 Task: Find the shortest route from Jackson Hole to Grand Teton National Park.
Action: Mouse pressed left at (246, 85)
Screenshot: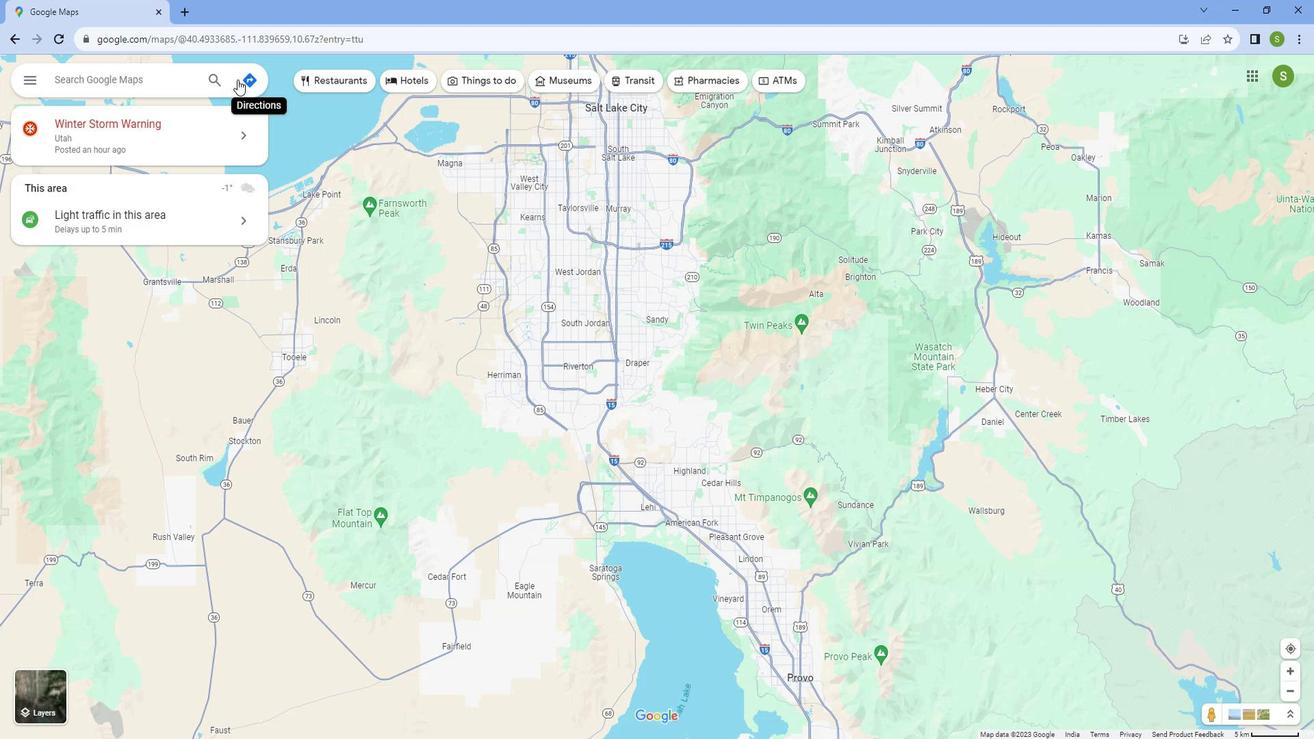 
Action: Mouse moved to (182, 117)
Screenshot: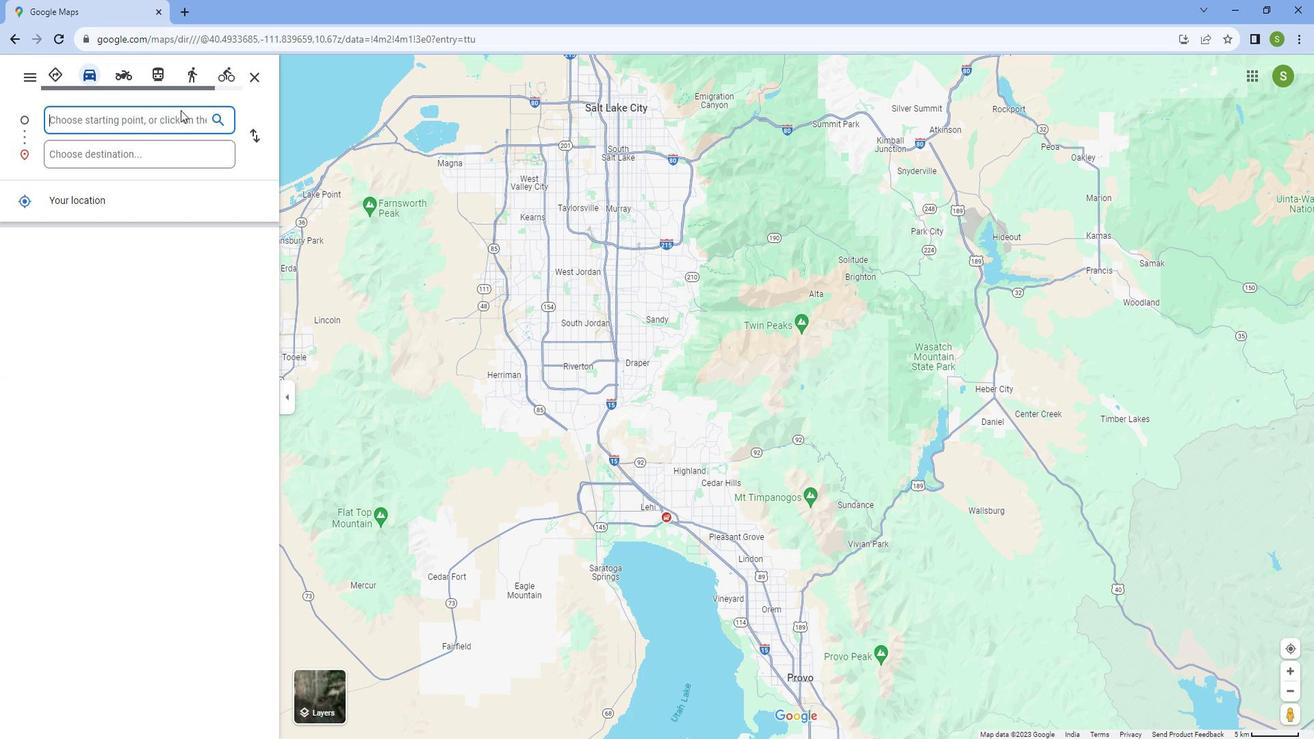 
Action: Mouse pressed left at (182, 117)
Screenshot: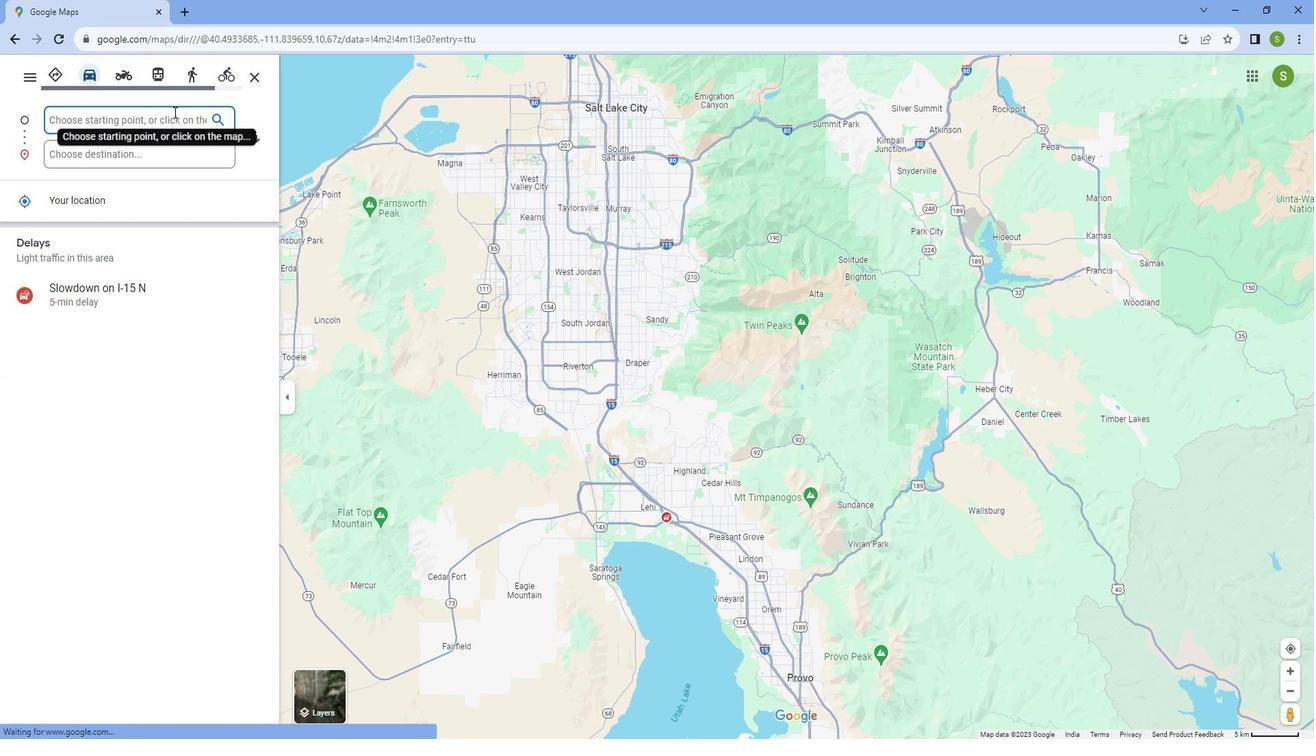 
Action: Mouse moved to (193, 113)
Screenshot: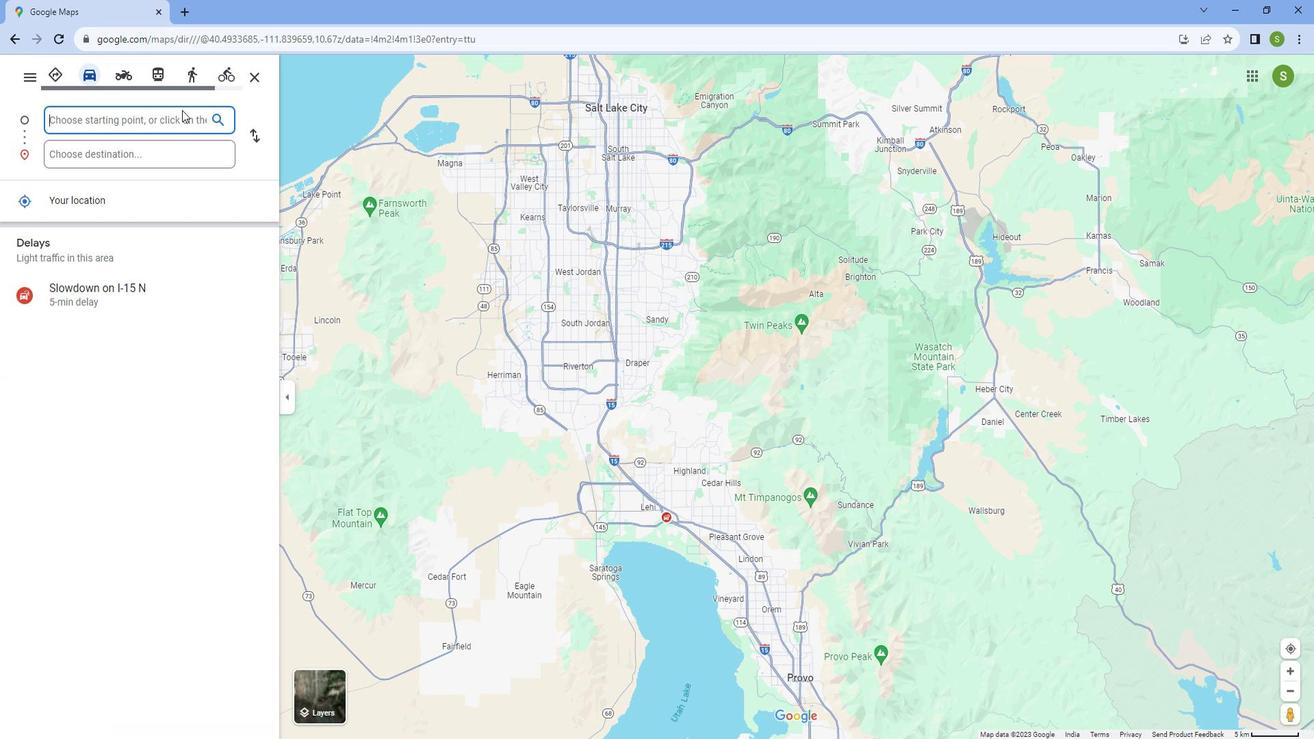 
Action: Key pressed <Key.caps_lock>J<Key.caps_lock>ackson<Key.space><Key.caps_lock>H<Key.caps_lock>ole
Screenshot: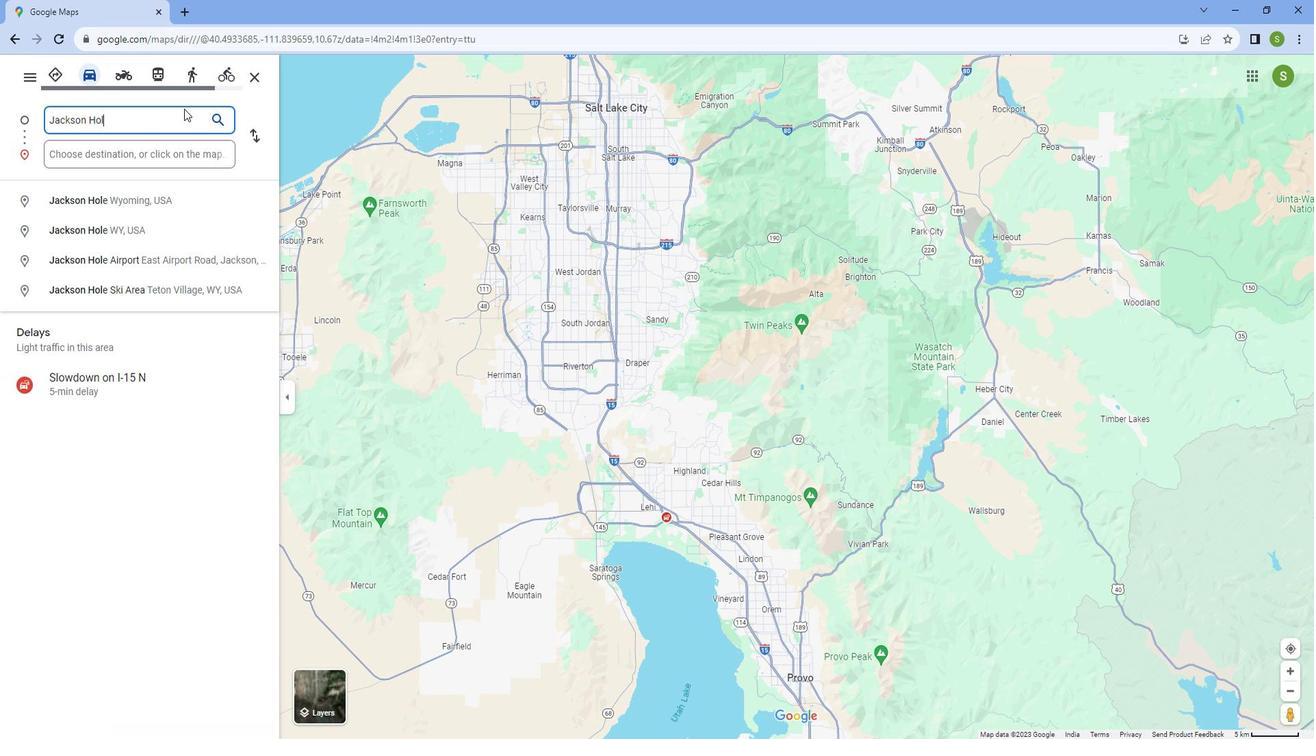 
Action: Mouse moved to (136, 193)
Screenshot: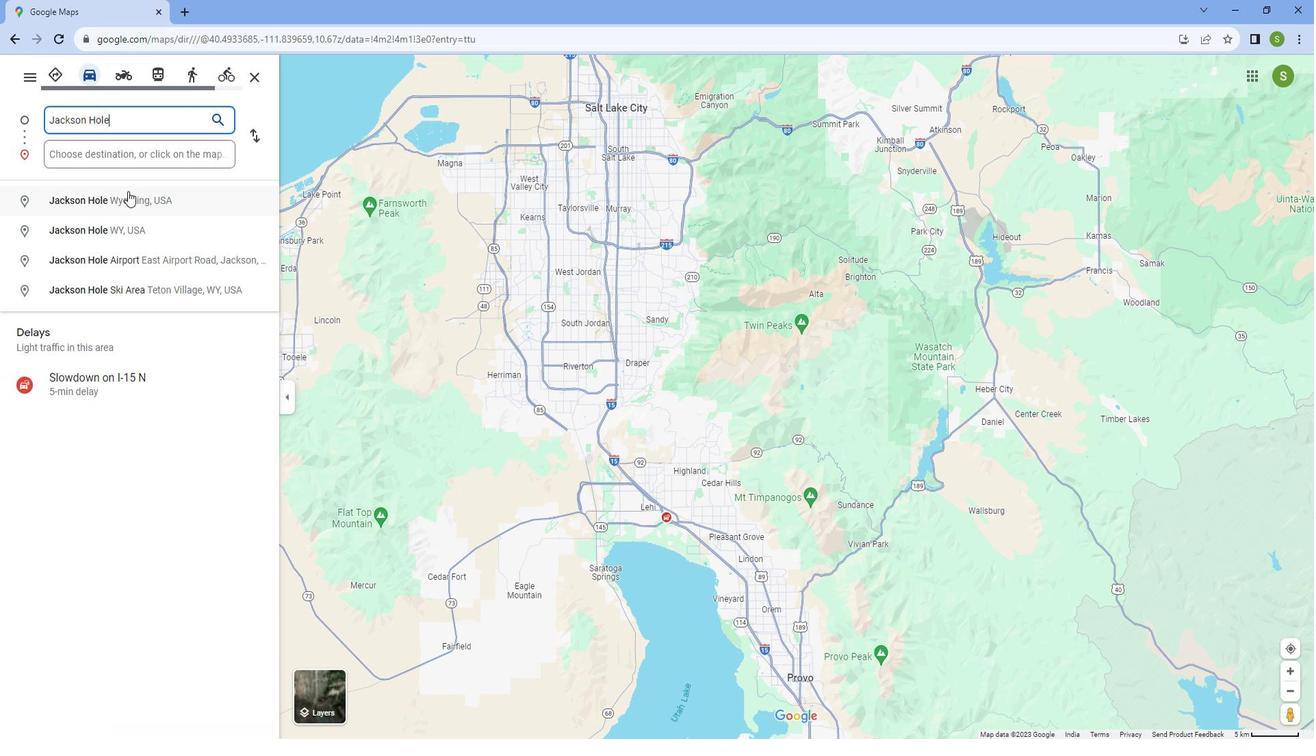
Action: Mouse pressed left at (136, 193)
Screenshot: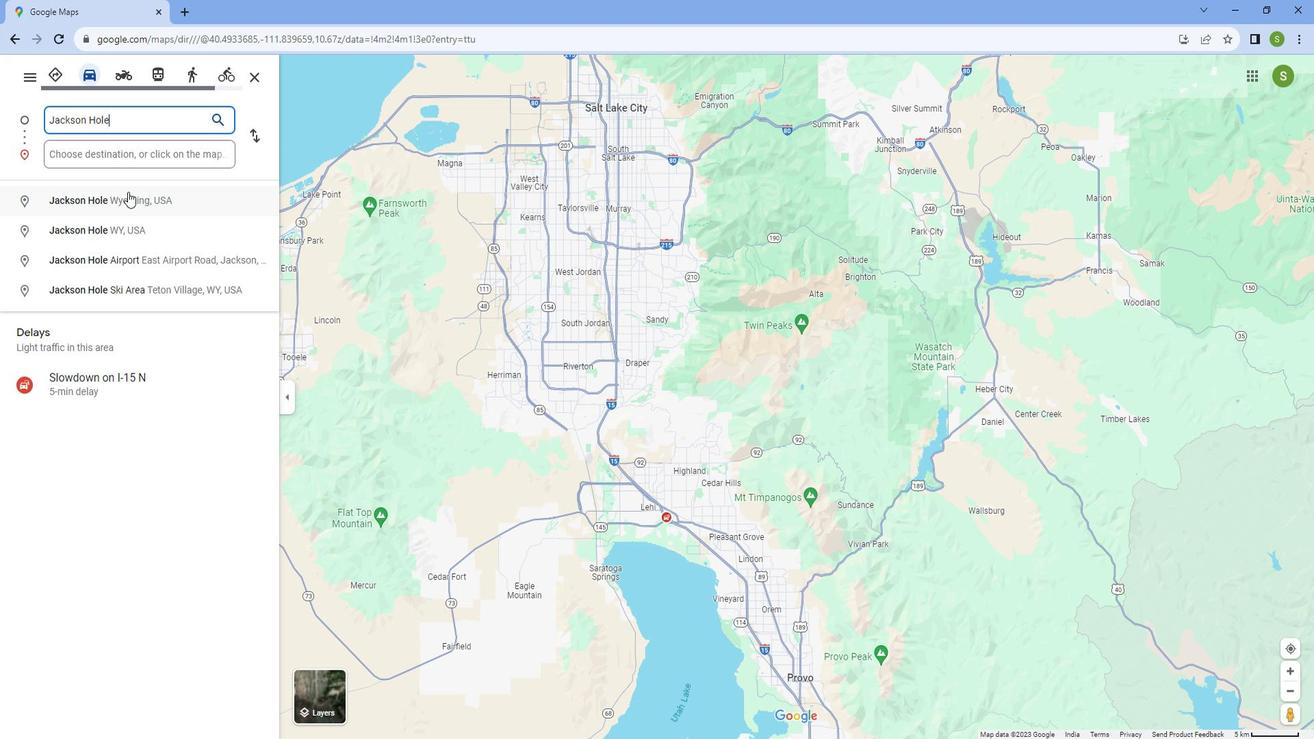 
Action: Mouse moved to (149, 156)
Screenshot: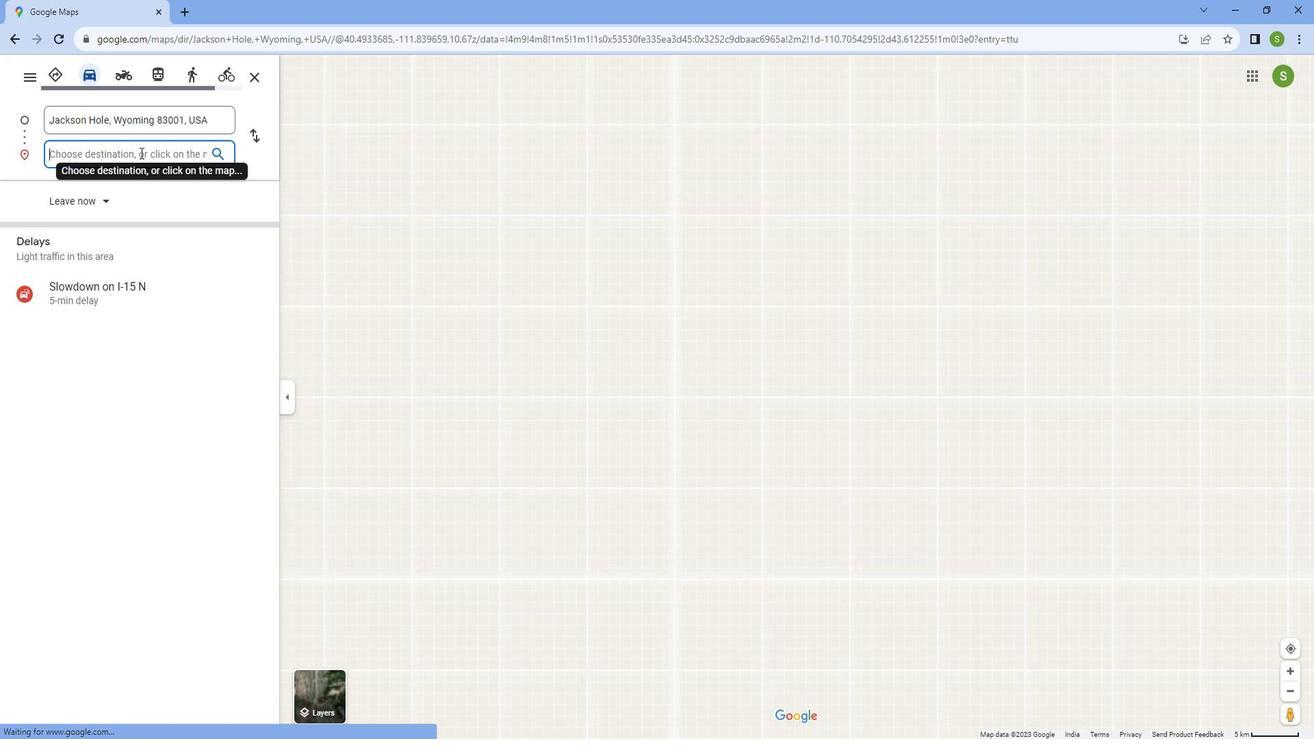 
Action: Mouse pressed left at (149, 156)
Screenshot: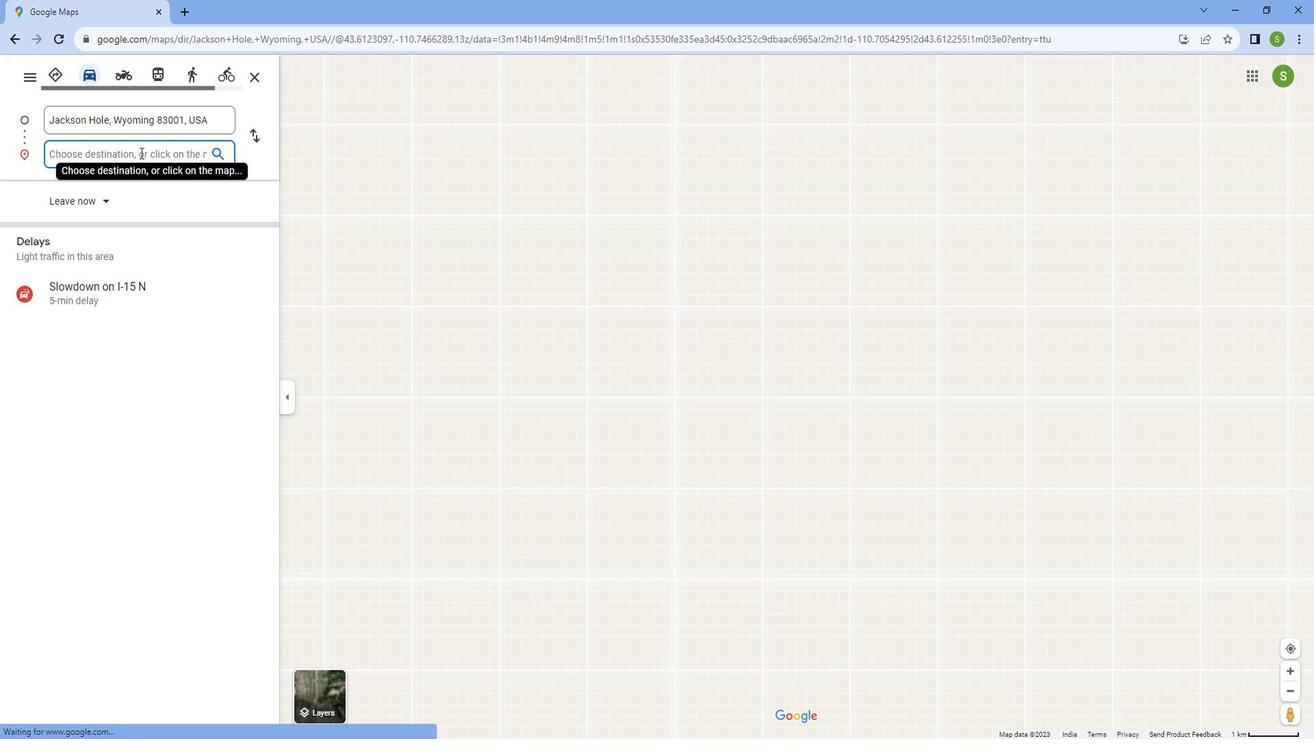 
Action: Mouse moved to (149, 153)
Screenshot: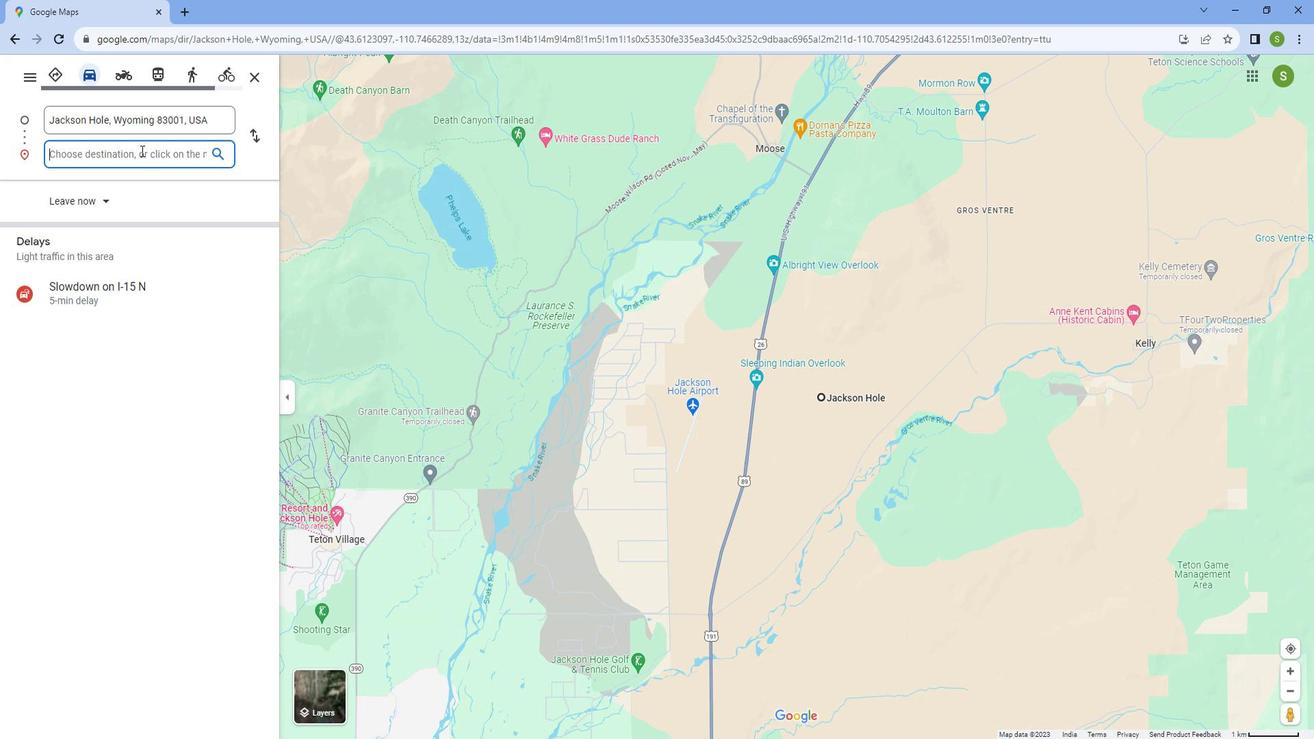 
Action: Key pressed <Key.caps_lock>G<Key.caps_lock>rand<Key.space><Key.caps_lock>T<Key.caps_lock>eton<Key.space><Key.caps_lock>N<Key.caps_lock>ational<Key.space><Key.caps_lock>P<Key.backspace><Key.space>P<Key.caps_lock>ark
Screenshot: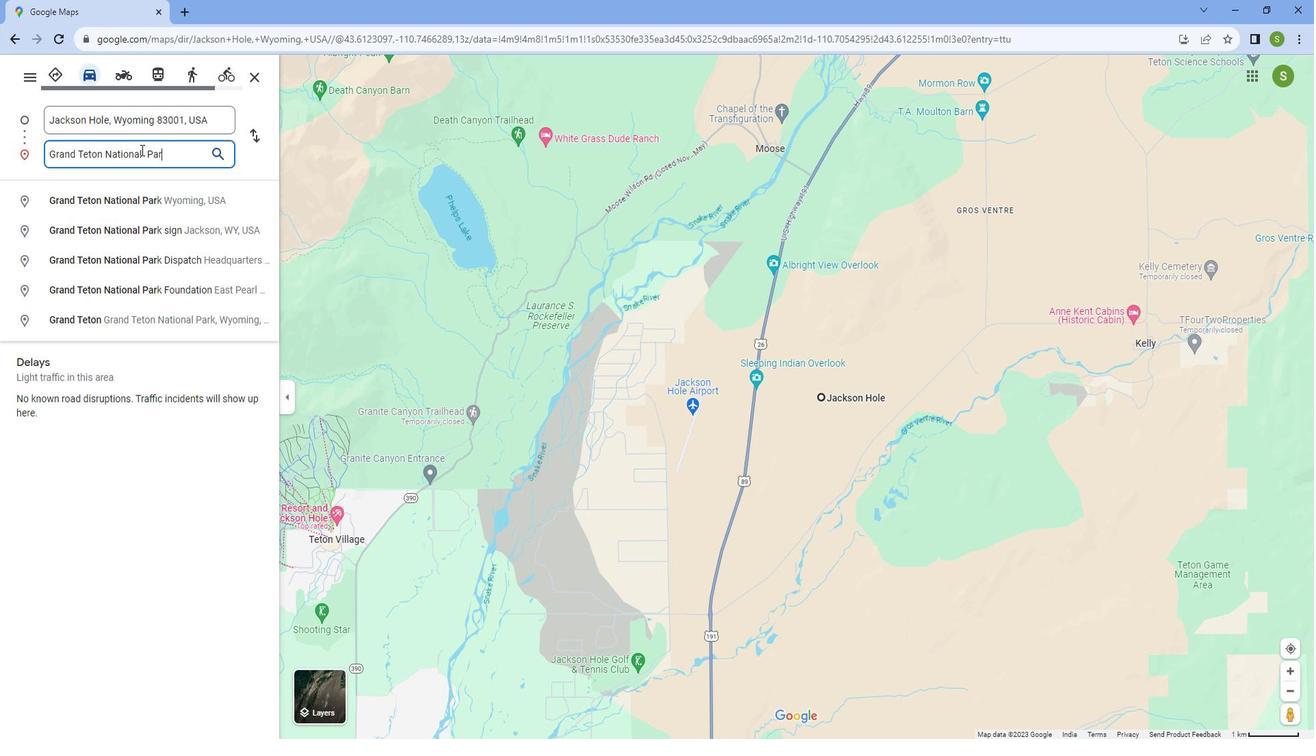 
Action: Mouse moved to (167, 195)
Screenshot: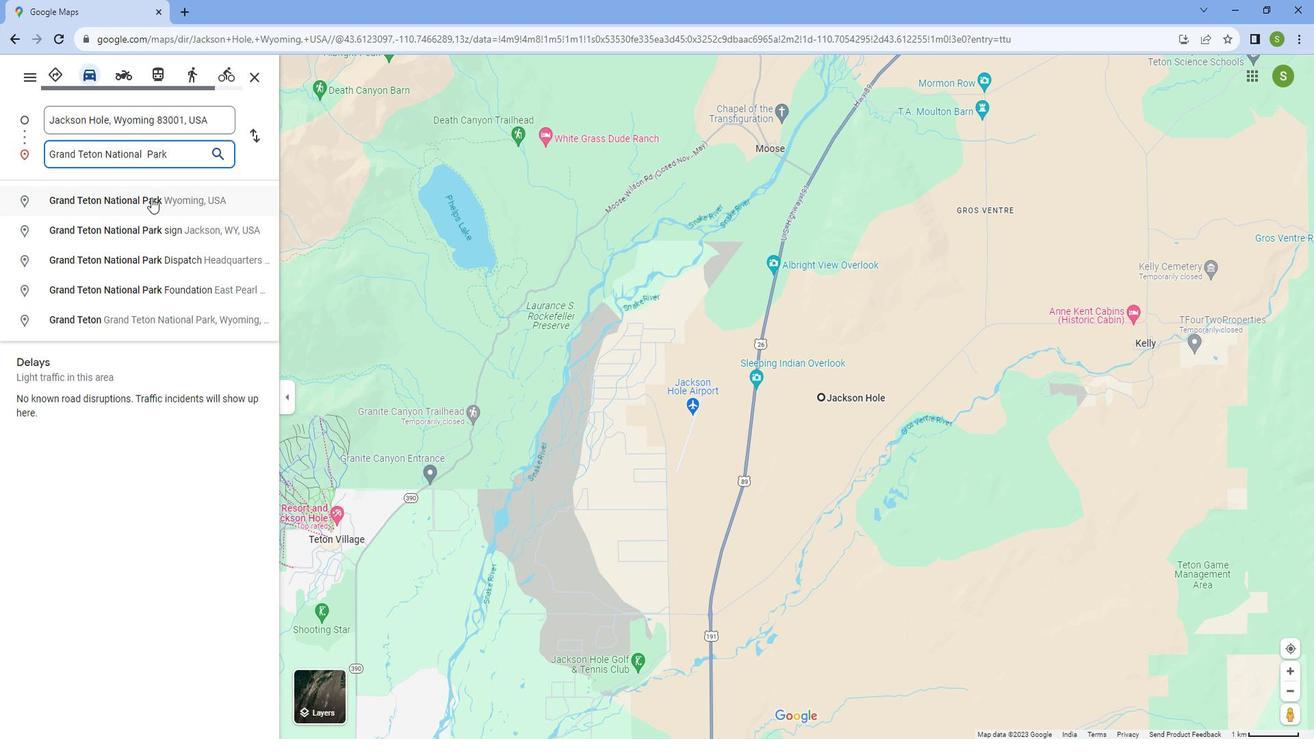 
Action: Mouse pressed left at (167, 195)
Screenshot: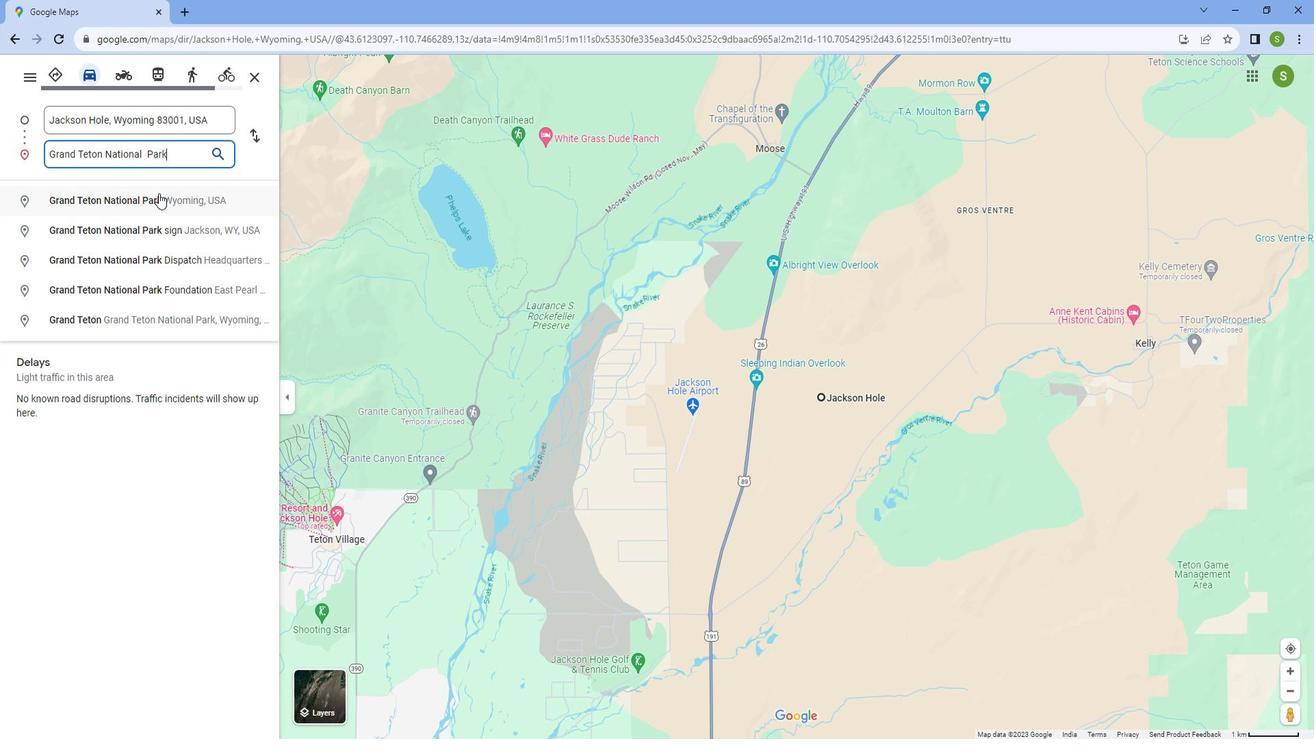 
Action: Mouse moved to (62, 88)
Screenshot: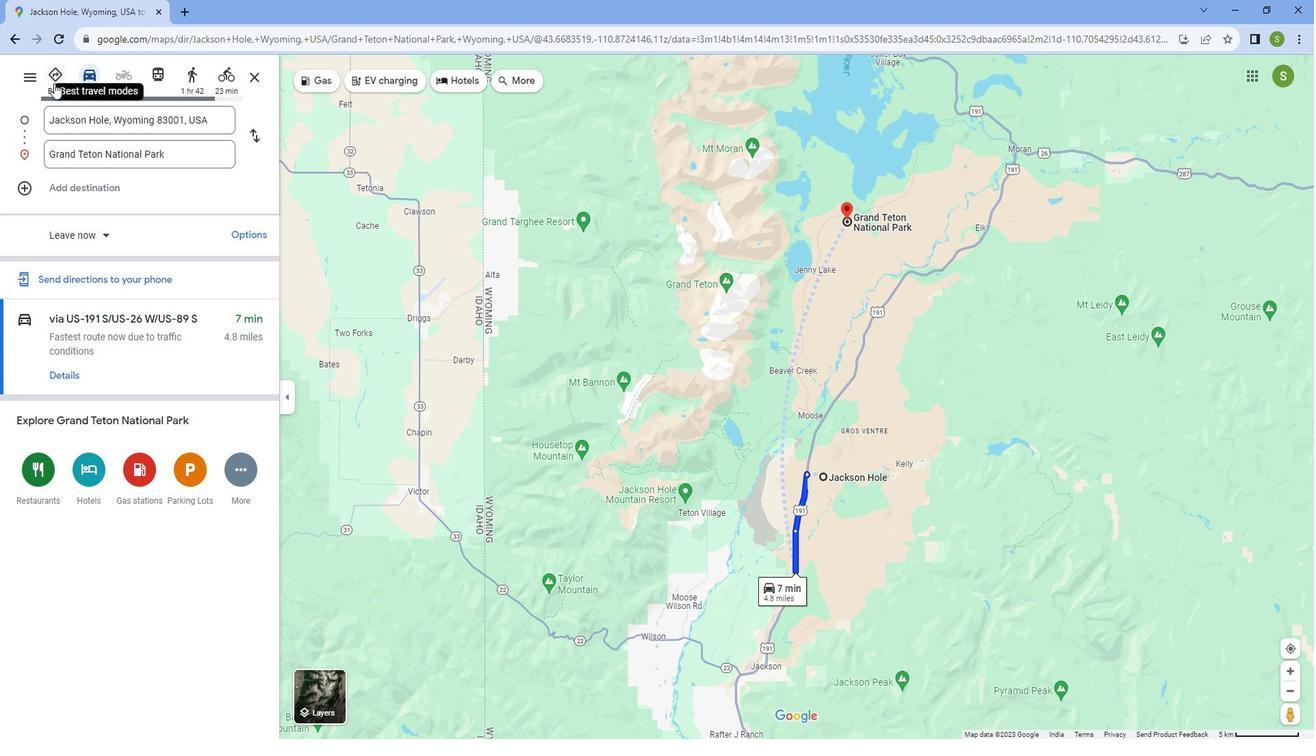
Action: Mouse pressed left at (62, 88)
Screenshot: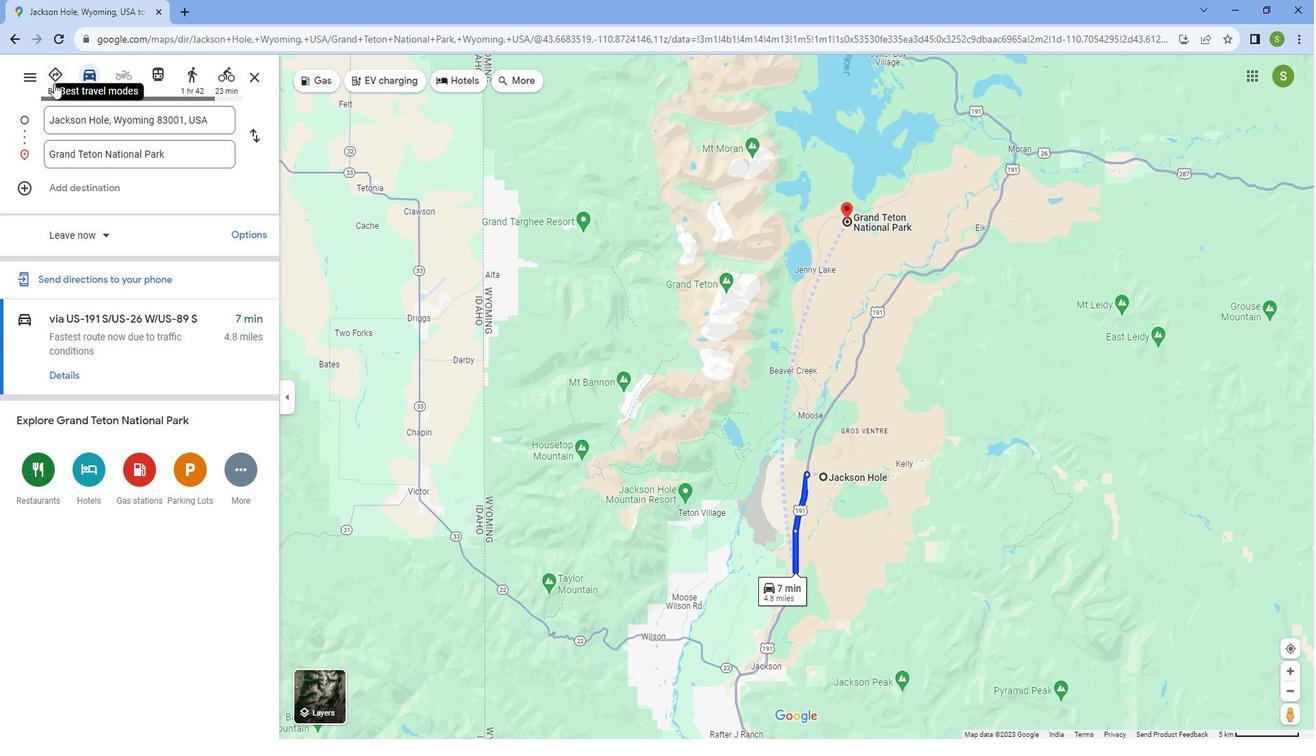 
Action: Mouse moved to (88, 370)
Screenshot: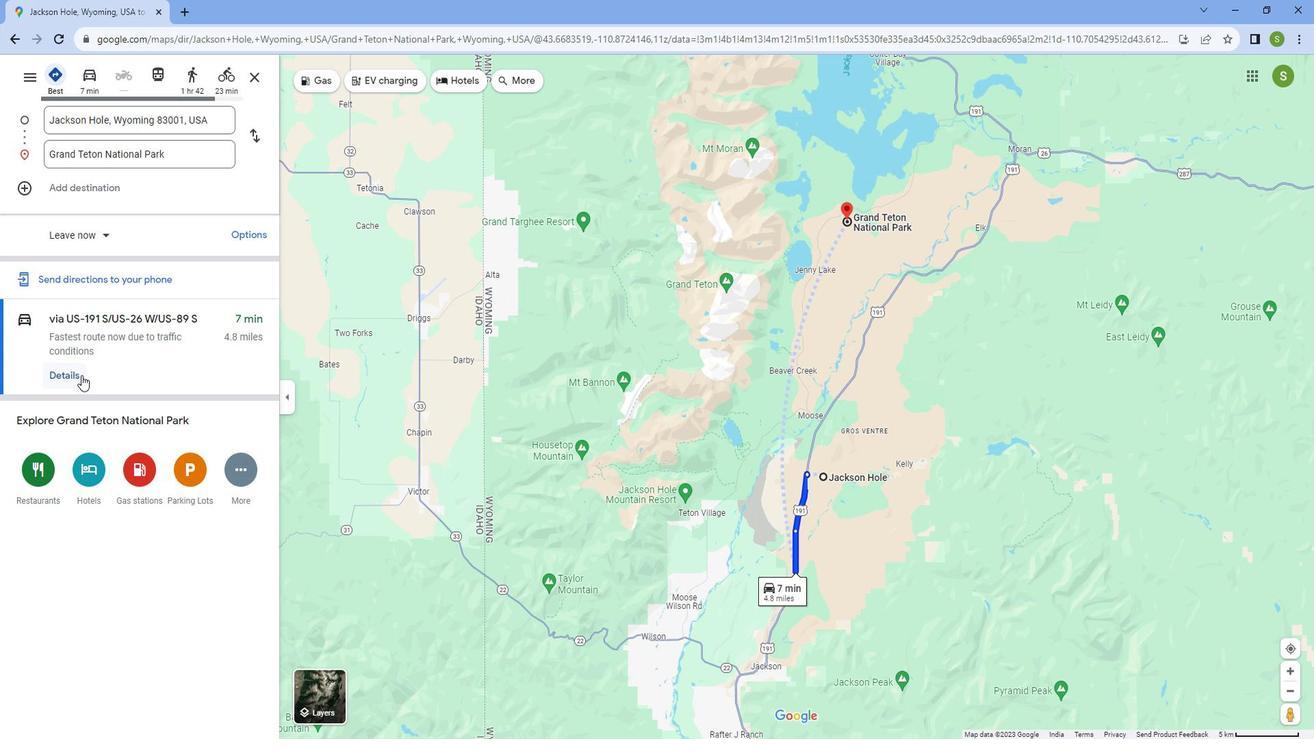 
Action: Mouse pressed left at (88, 370)
Screenshot: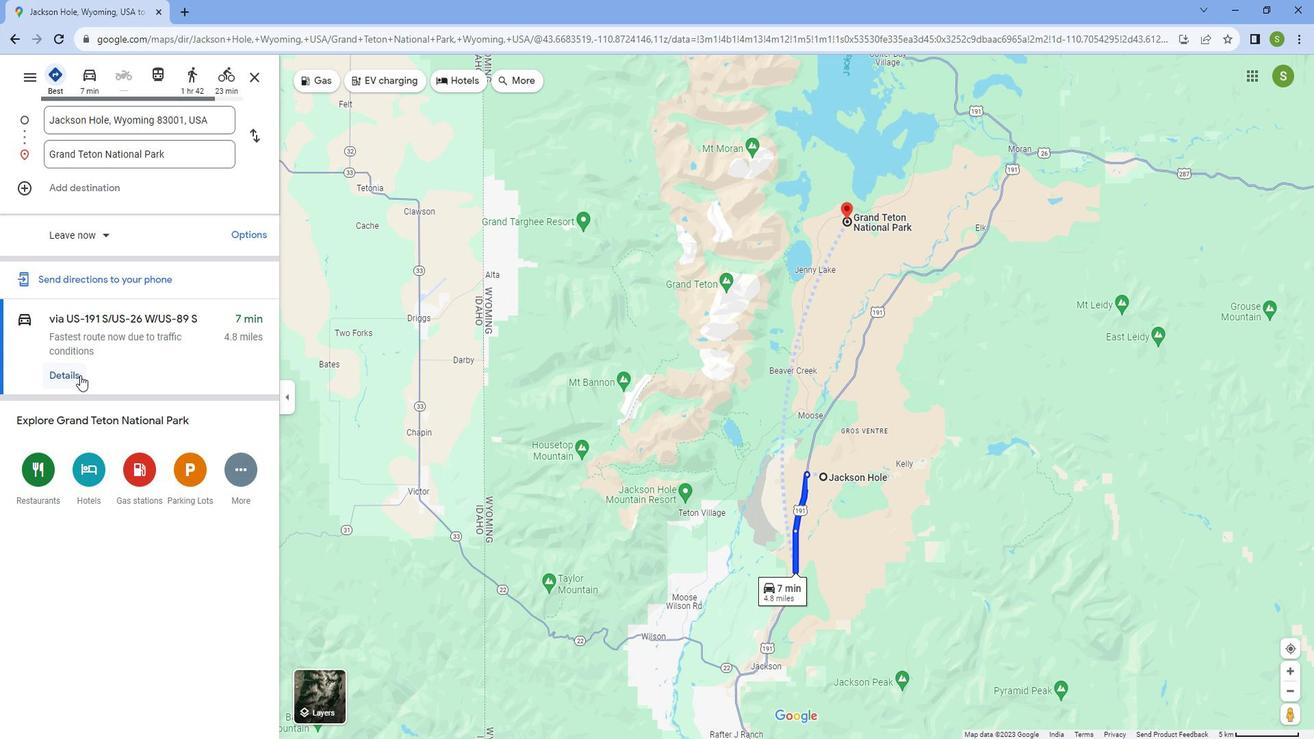 
Action: Mouse moved to (829, 486)
Screenshot: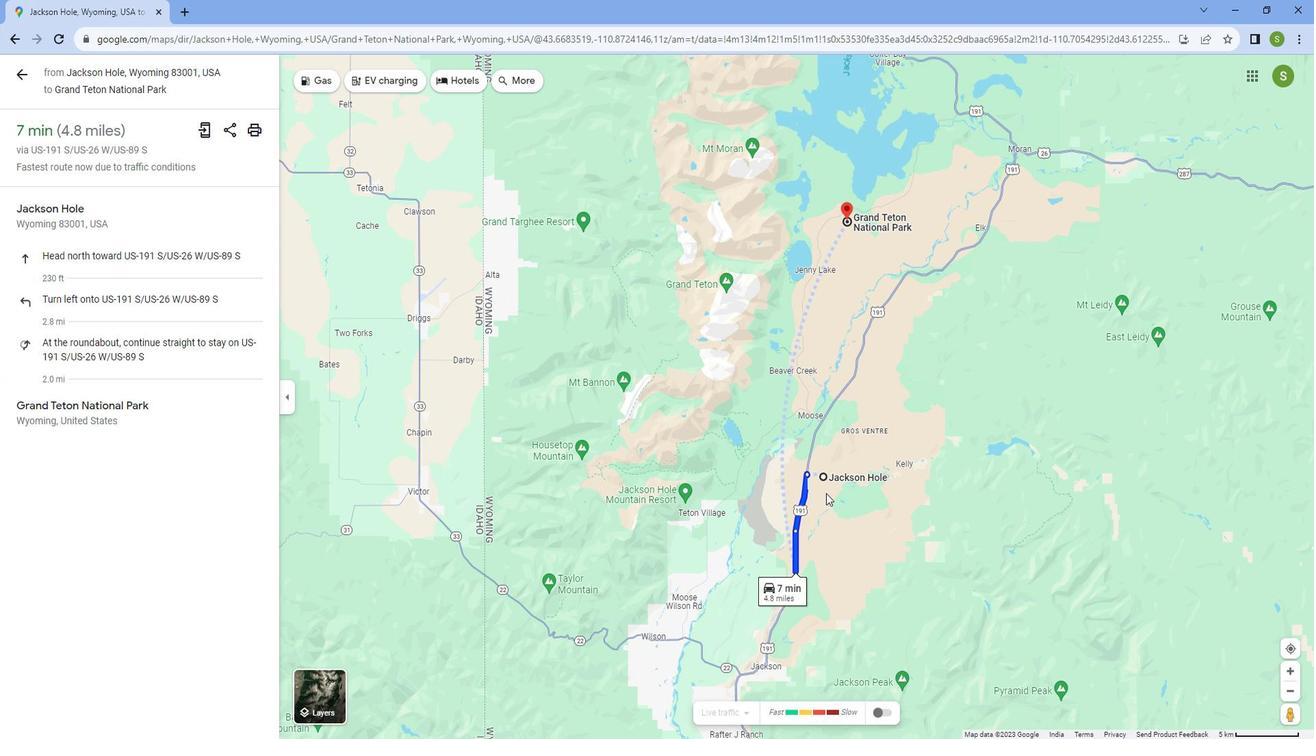 
Action: Mouse scrolled (829, 485) with delta (0, 0)
Screenshot: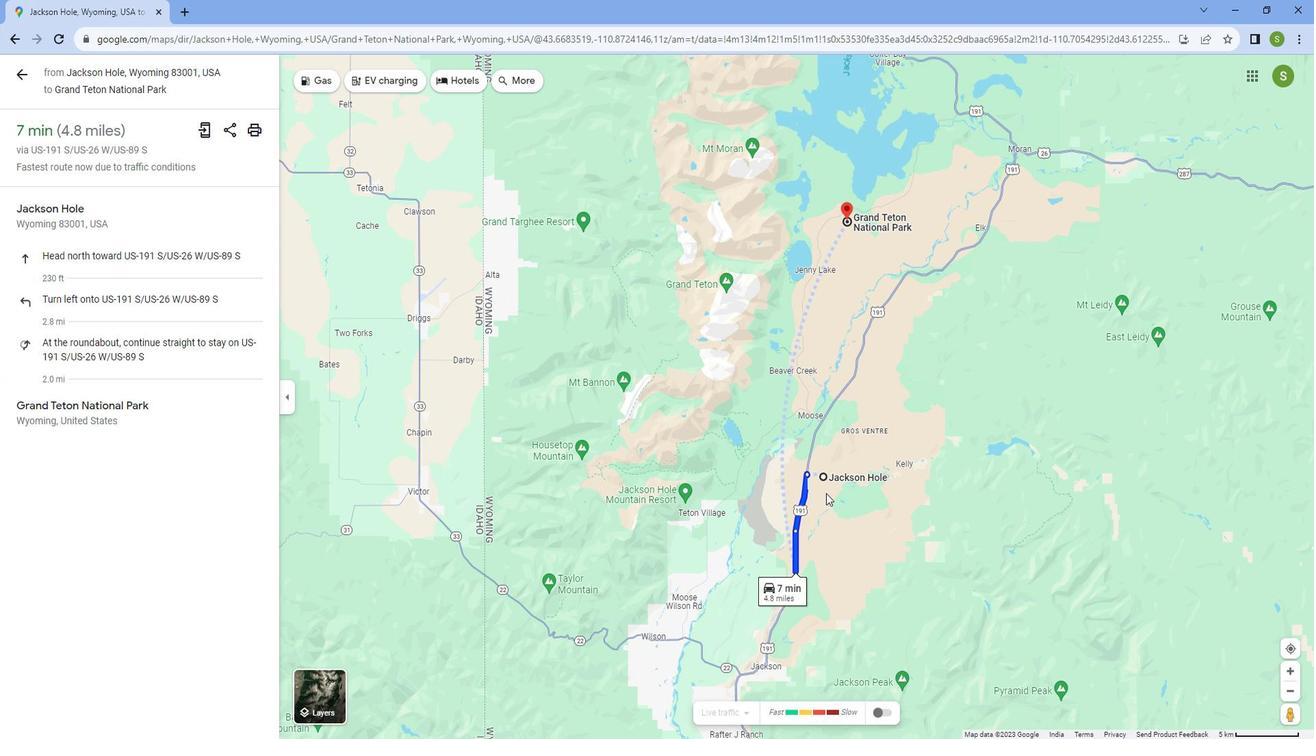 
Action: Mouse moved to (829, 516)
Screenshot: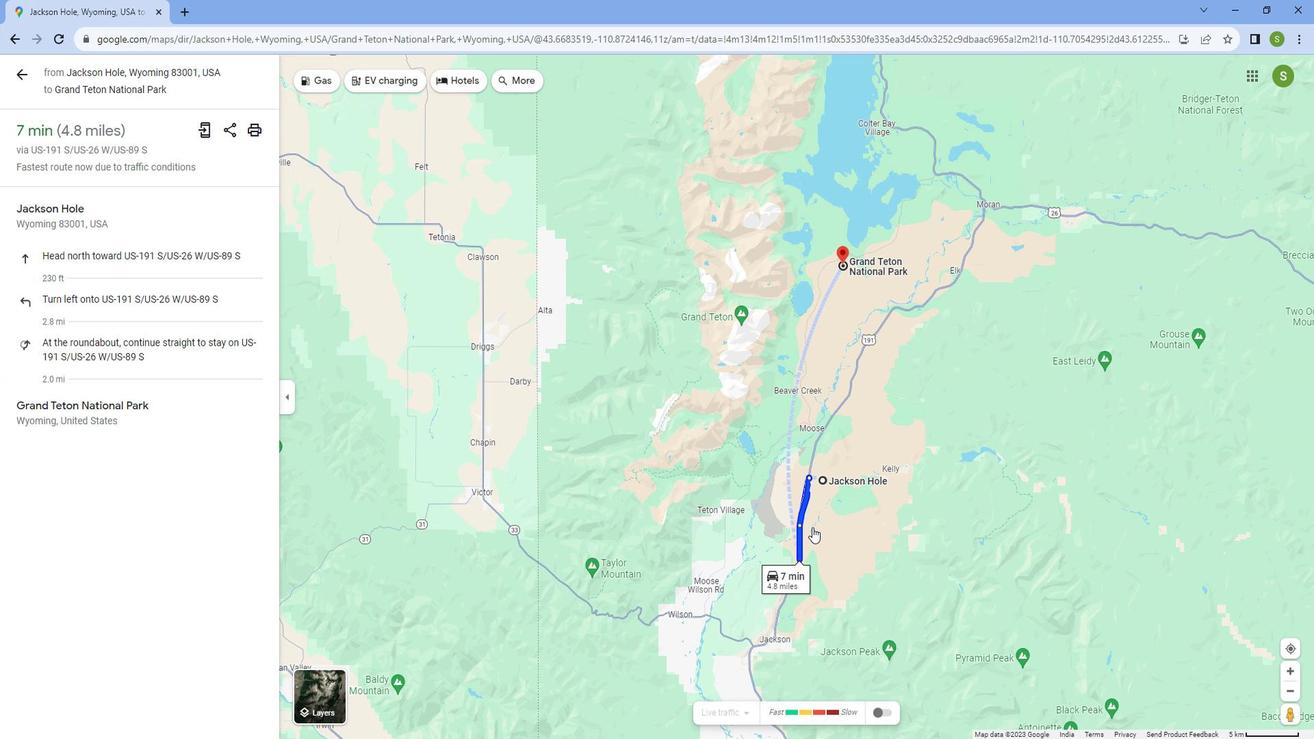 
Action: Mouse scrolled (829, 516) with delta (0, 0)
Screenshot: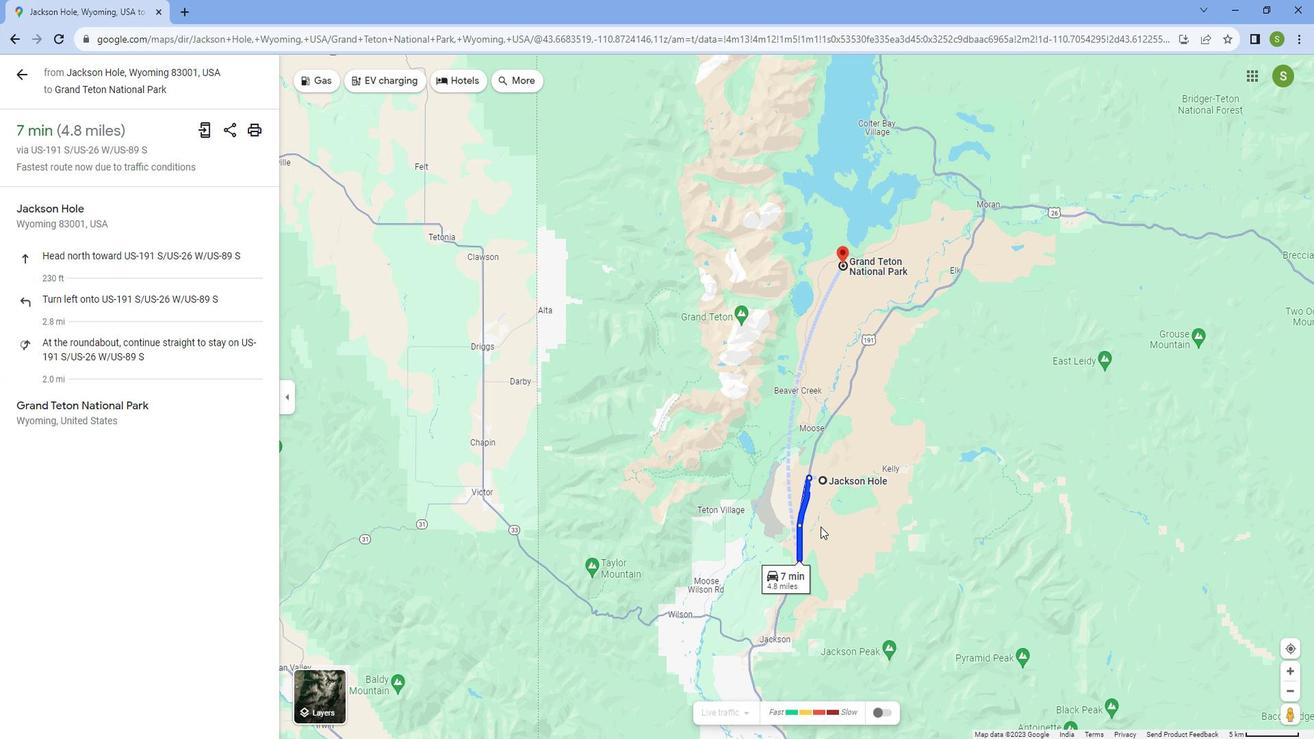 
Action: Mouse scrolled (829, 516) with delta (0, 0)
Screenshot: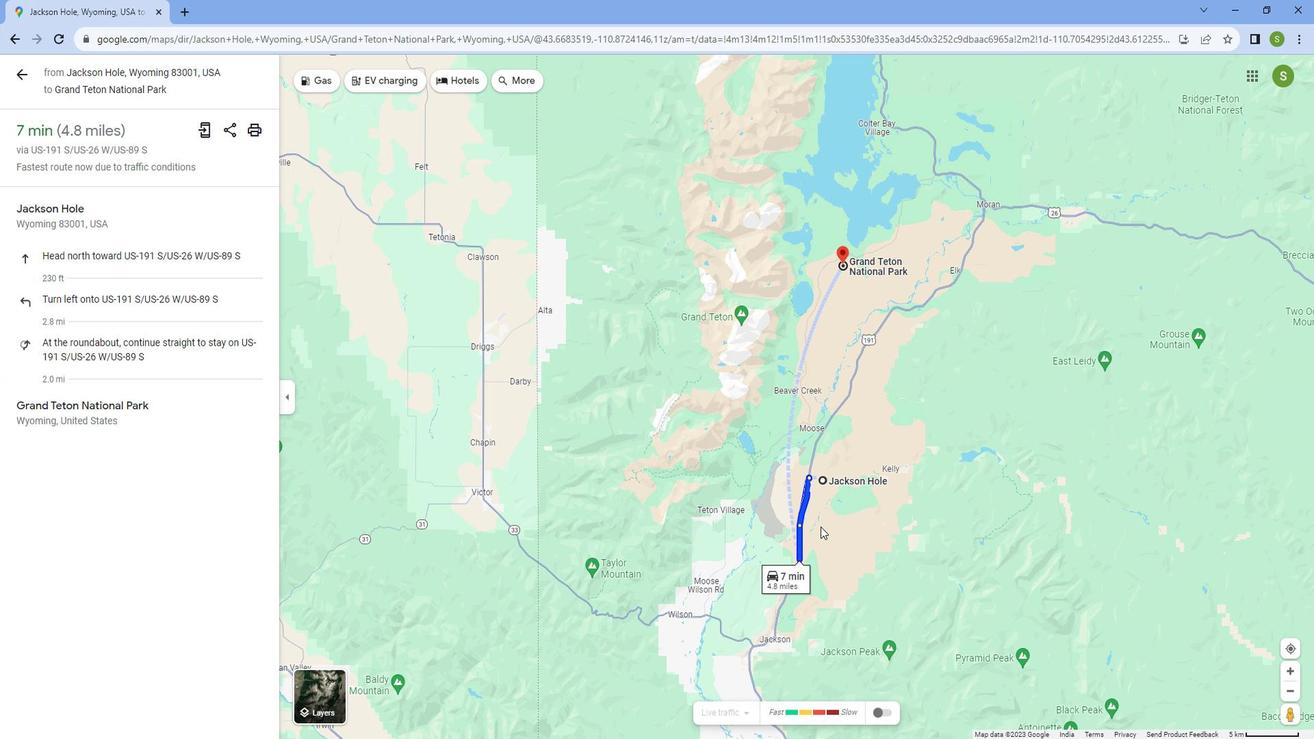 
Action: Mouse scrolled (829, 516) with delta (0, 0)
Screenshot: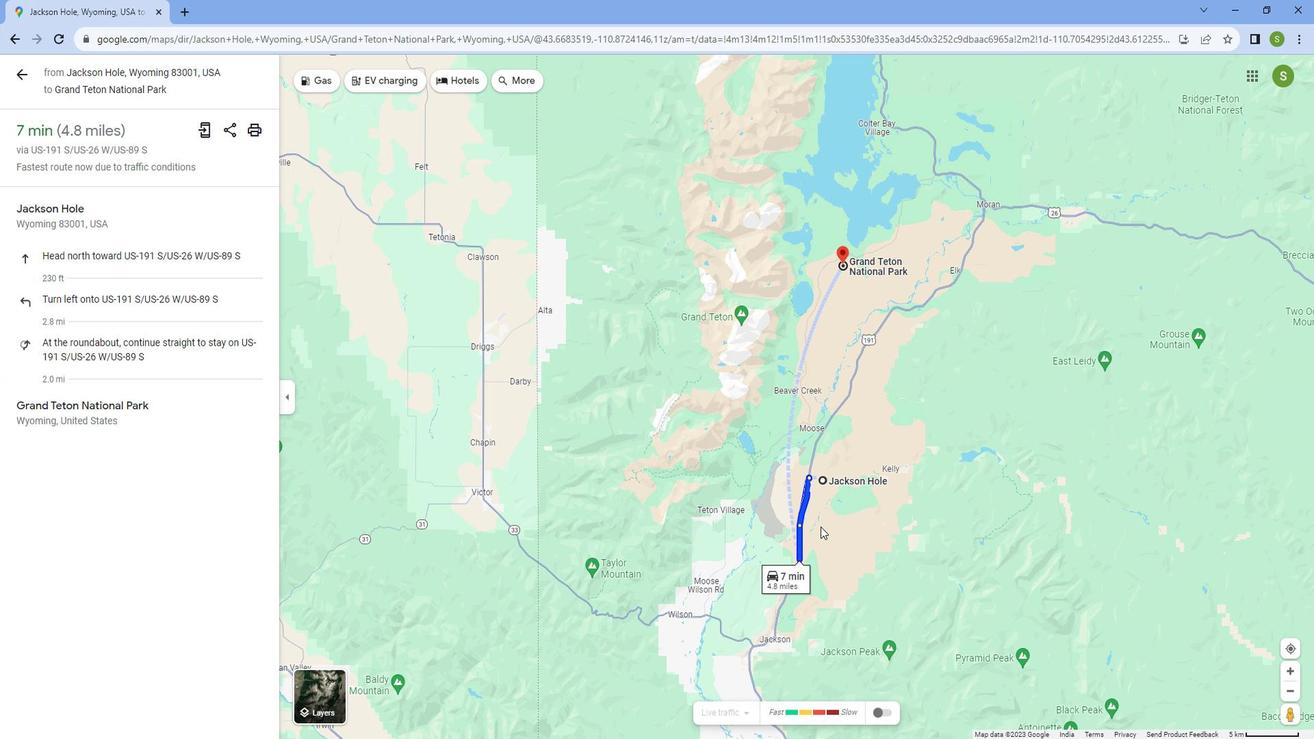 
Action: Mouse scrolled (829, 516) with delta (0, 0)
Screenshot: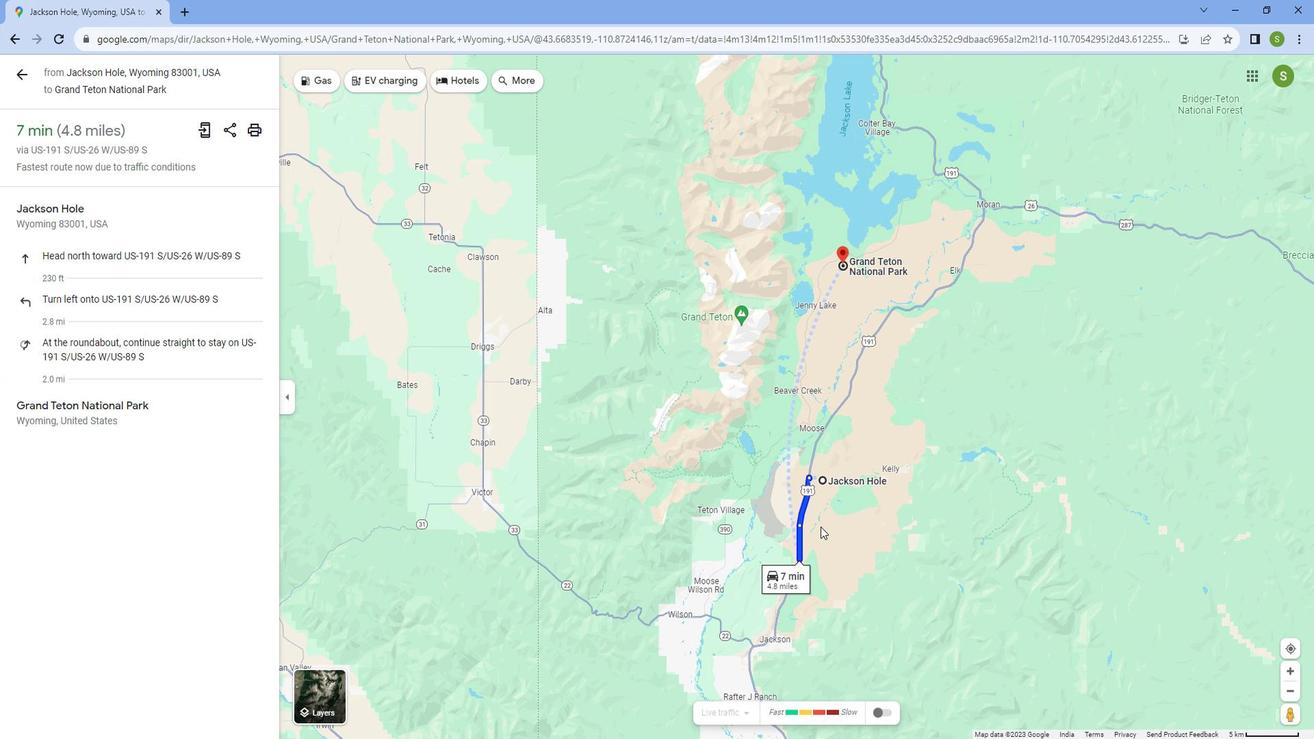 
Action: Mouse scrolled (829, 516) with delta (0, 0)
Screenshot: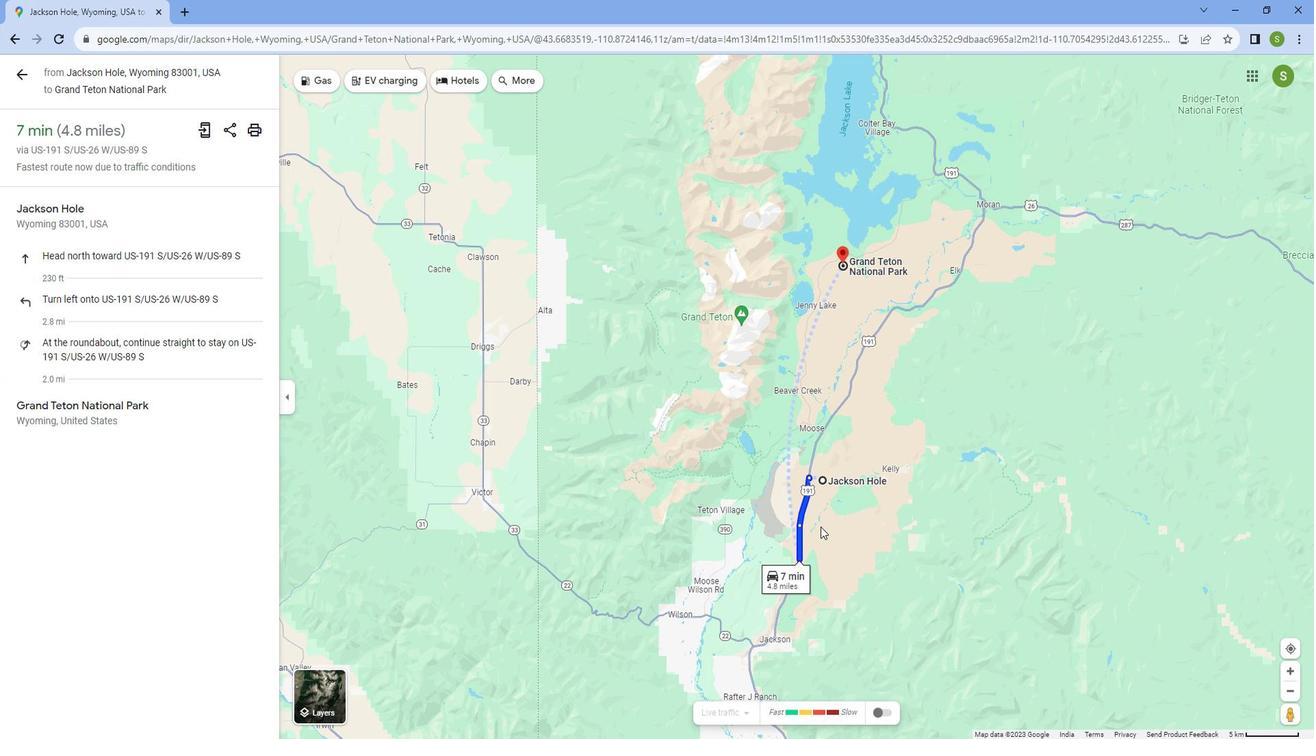 
Action: Mouse scrolled (829, 516) with delta (0, 0)
Screenshot: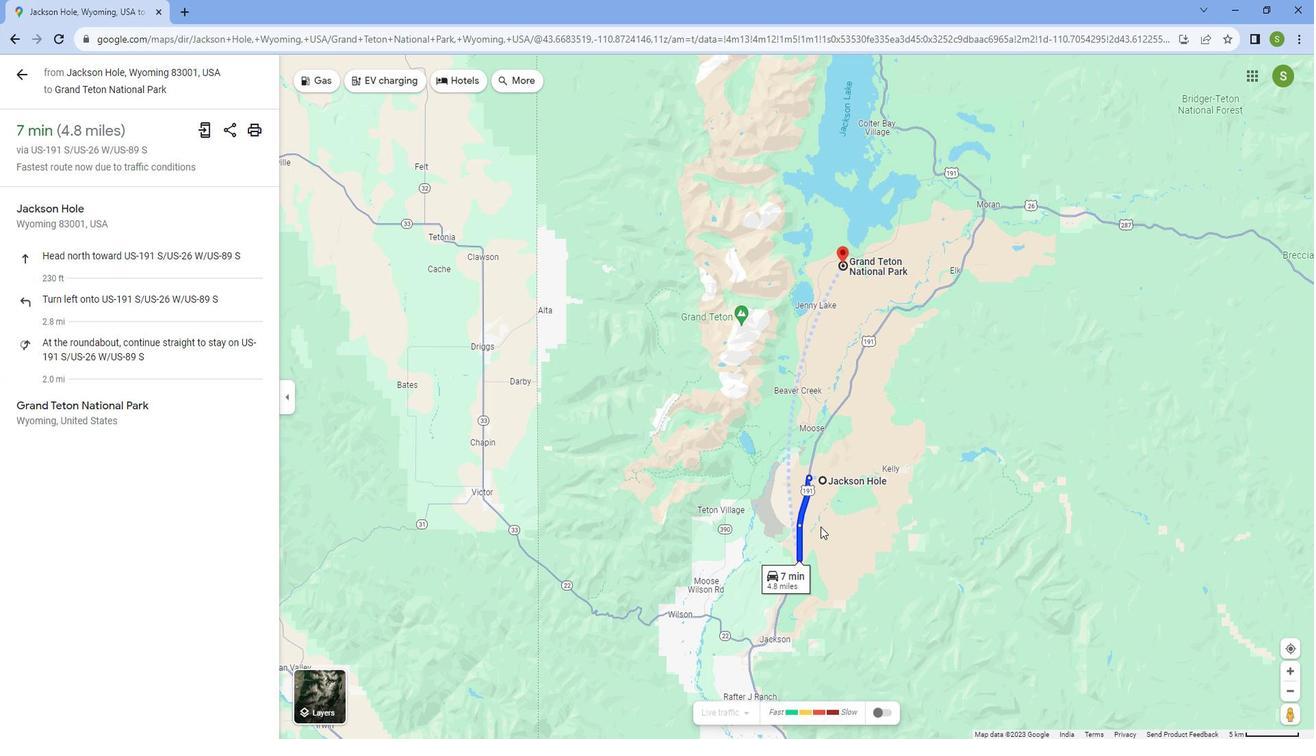 
Action: Mouse scrolled (829, 516) with delta (0, 0)
Screenshot: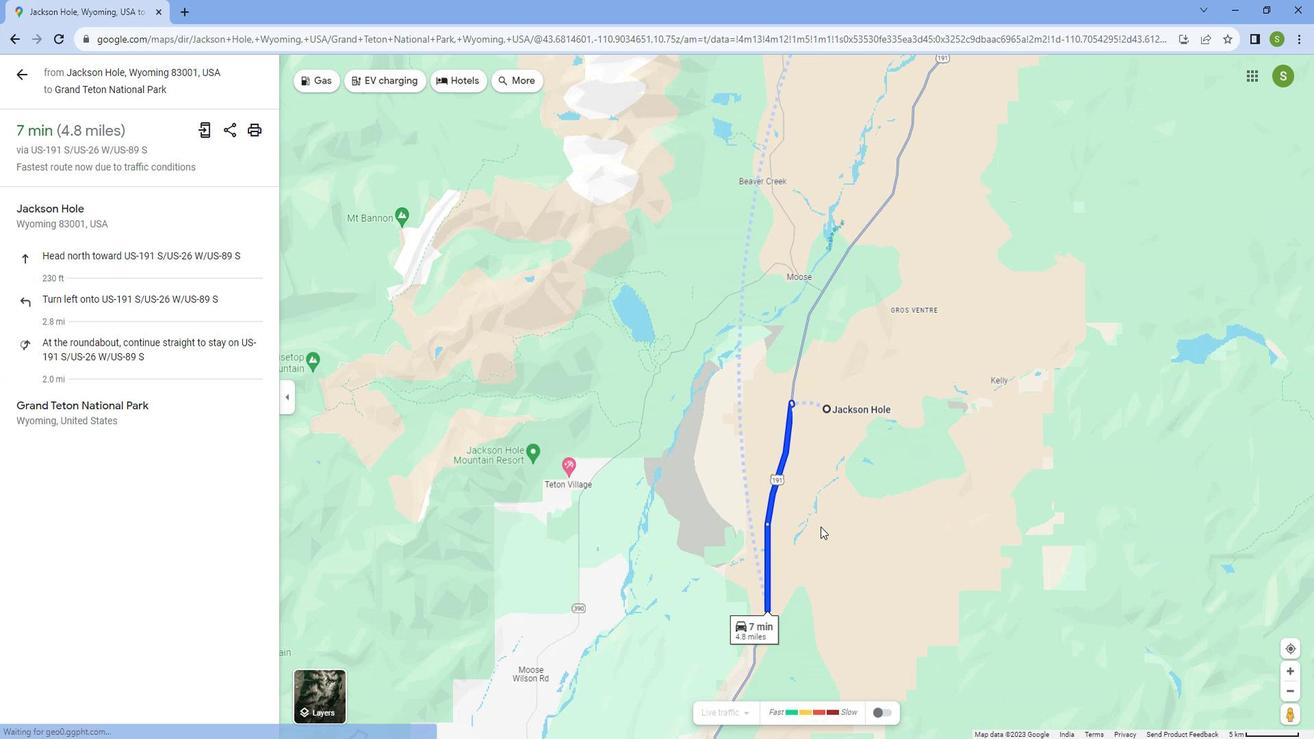 
Action: Mouse scrolled (829, 516) with delta (0, 0)
Screenshot: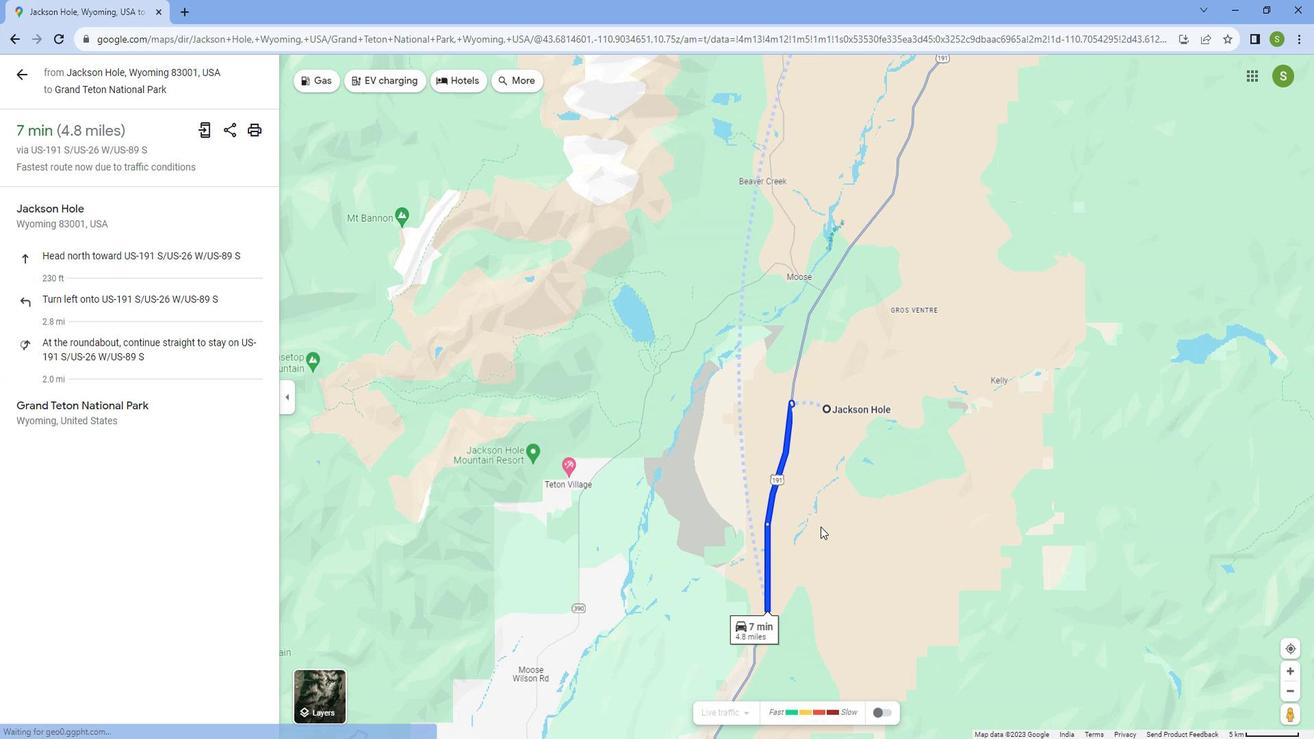 
Action: Mouse scrolled (829, 516) with delta (0, 0)
Screenshot: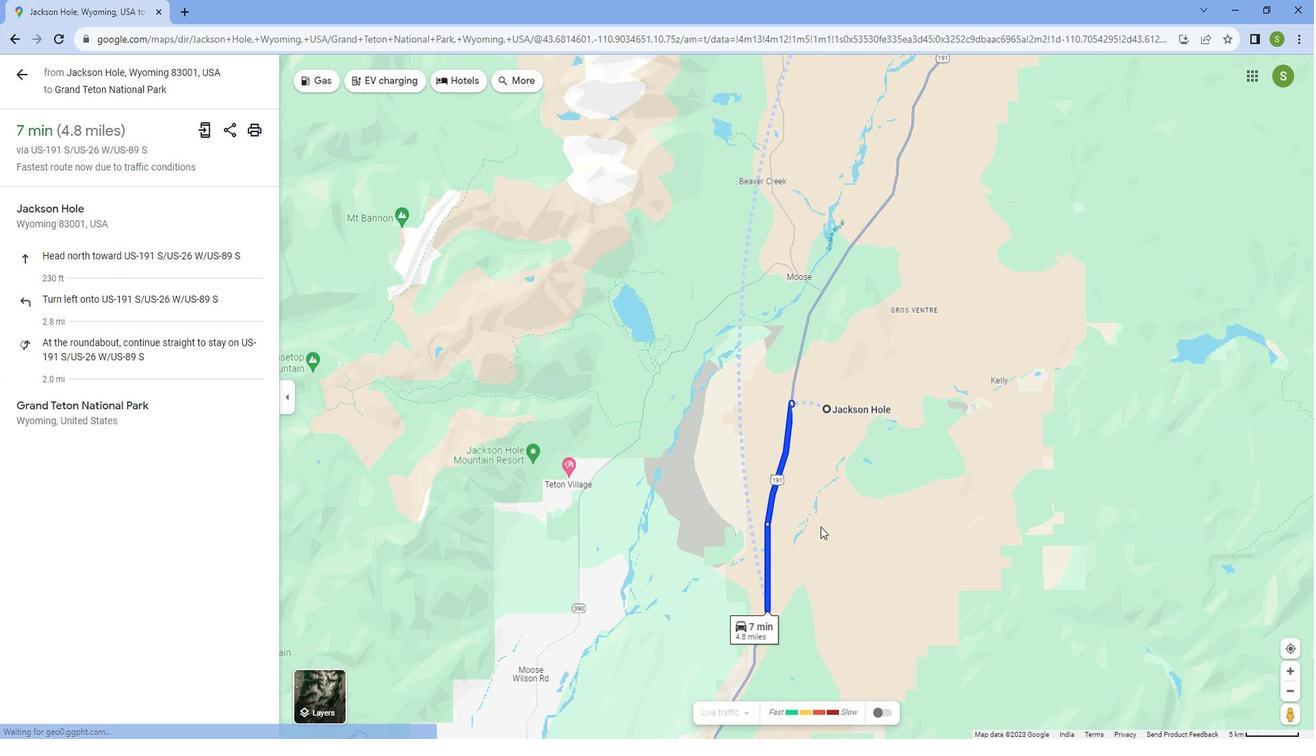
Action: Mouse scrolled (829, 516) with delta (0, 0)
Screenshot: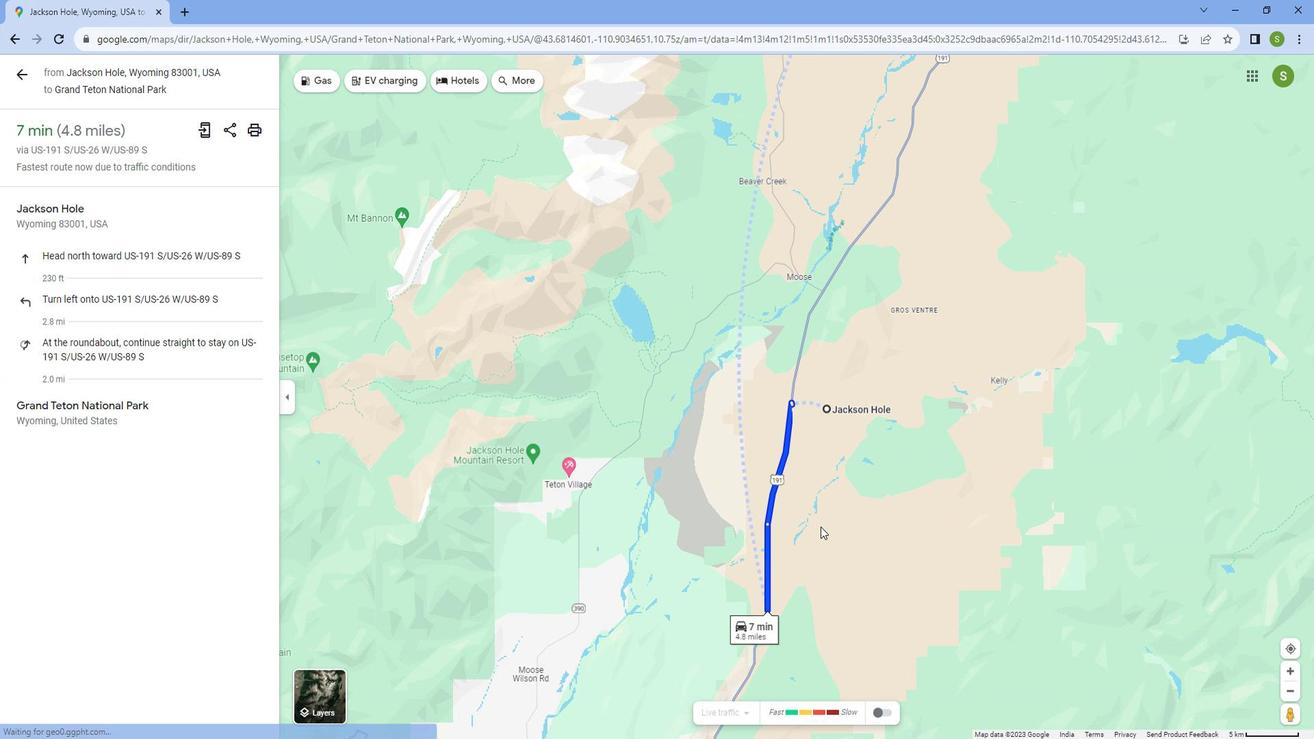 
Action: Mouse scrolled (829, 515) with delta (0, 0)
Screenshot: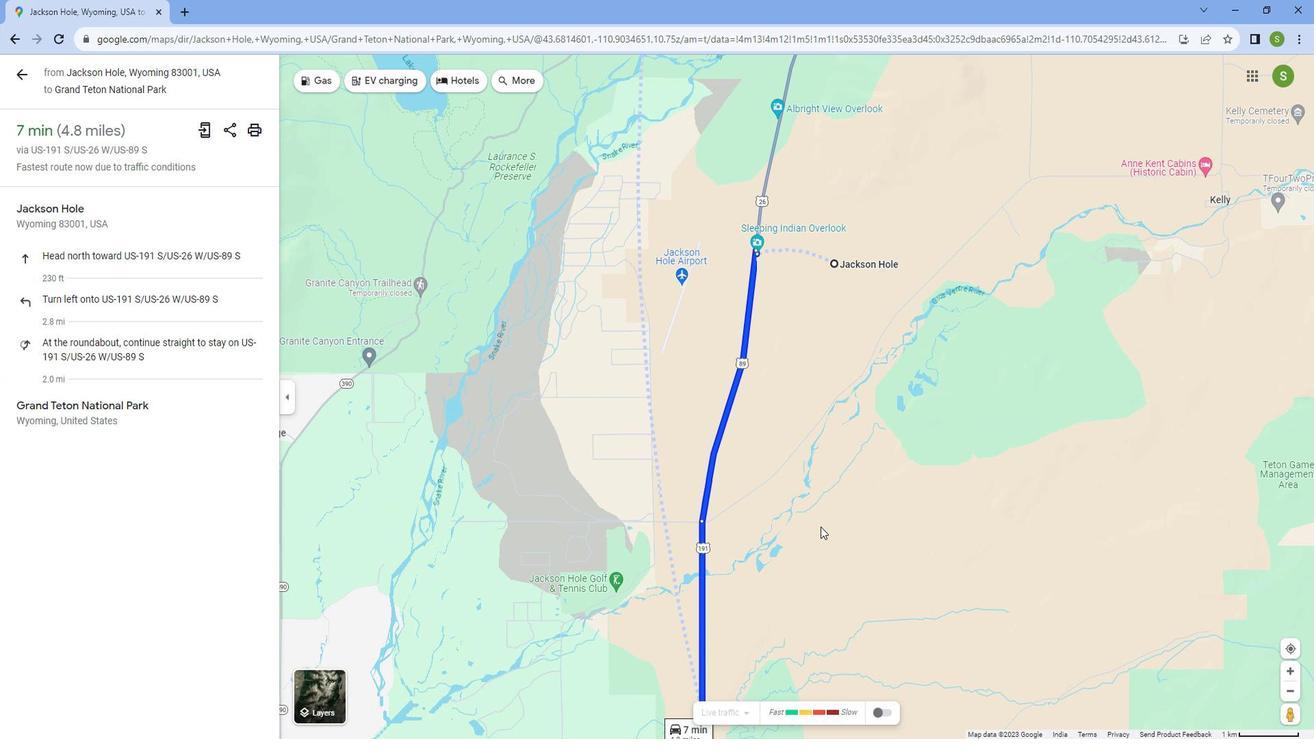 
Action: Mouse scrolled (829, 515) with delta (0, 0)
Screenshot: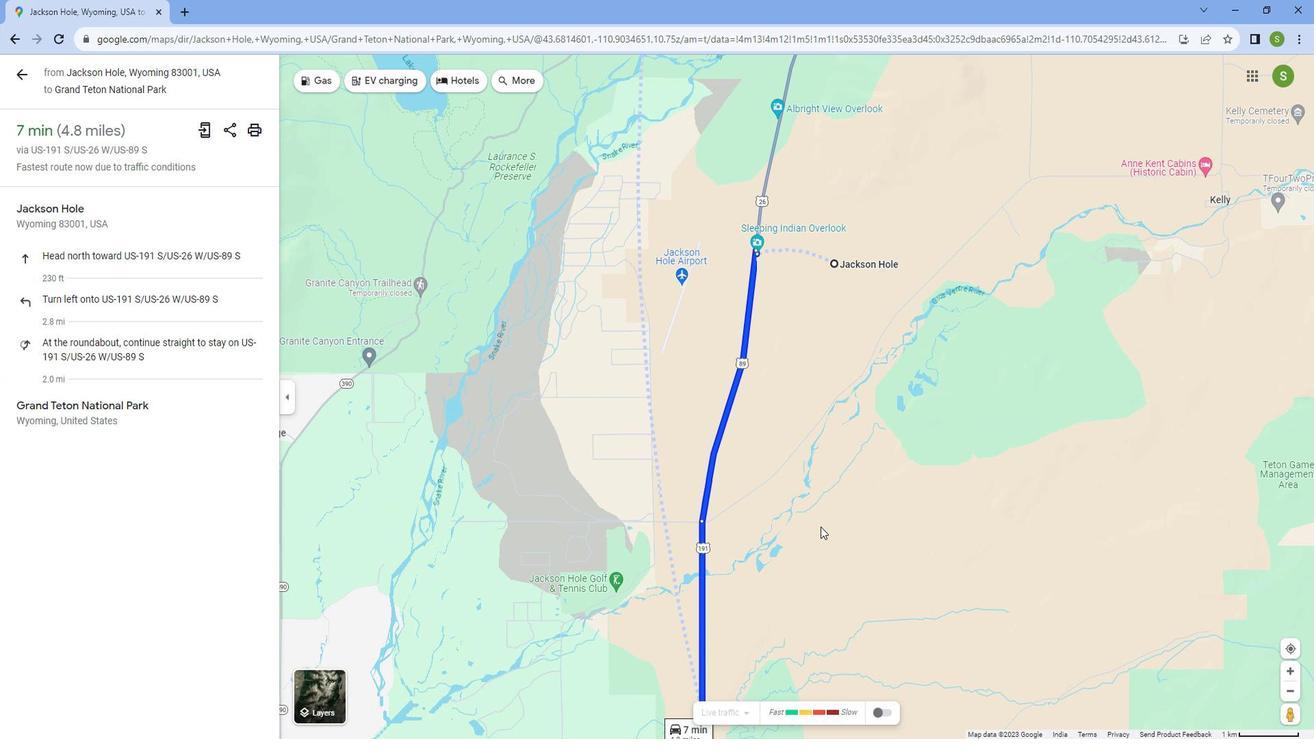 
Action: Mouse scrolled (829, 515) with delta (0, 0)
Screenshot: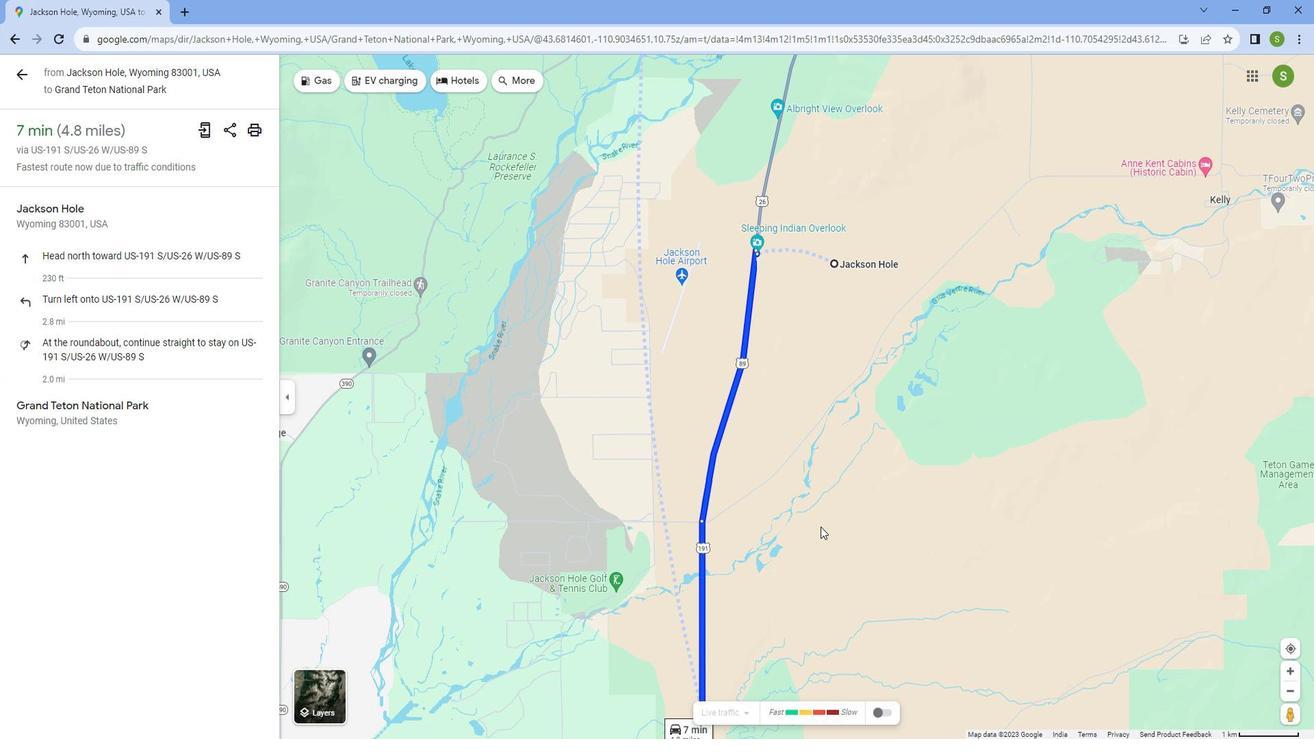 
Action: Mouse scrolled (829, 515) with delta (0, 0)
Screenshot: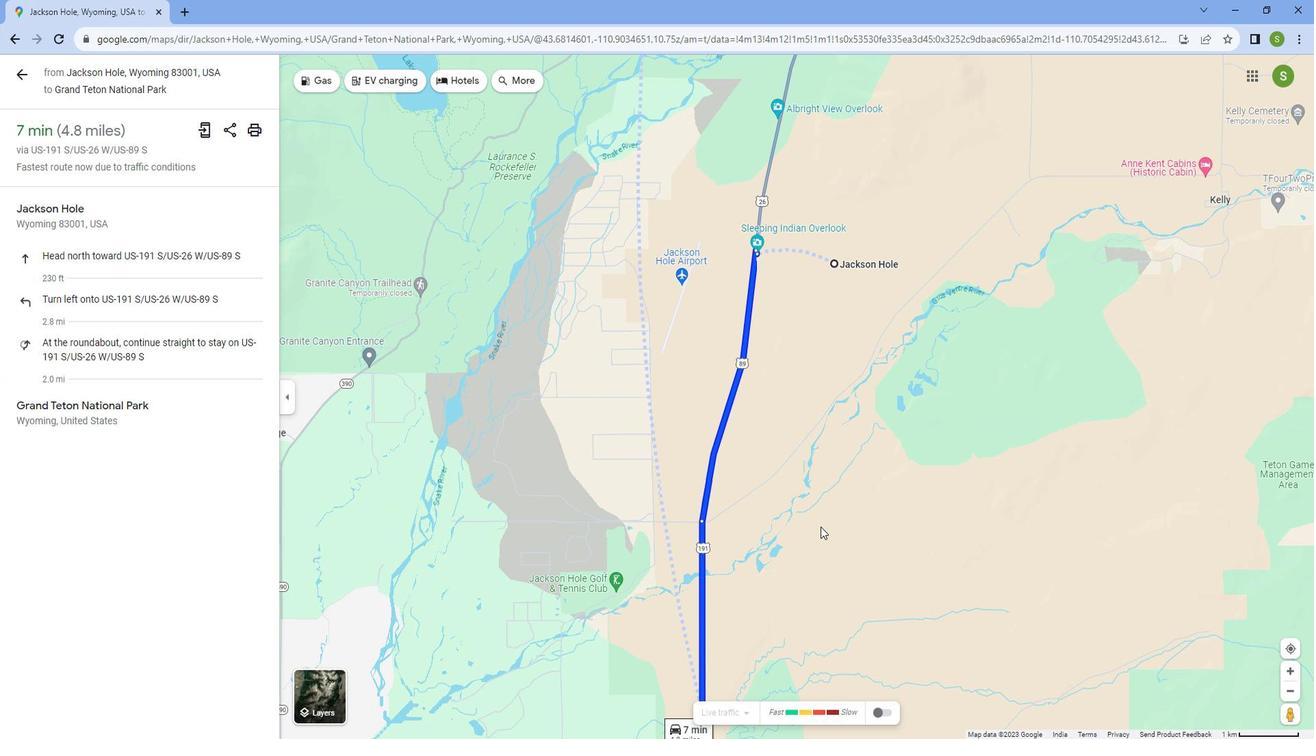 
Action: Mouse scrolled (829, 515) with delta (0, 0)
Screenshot: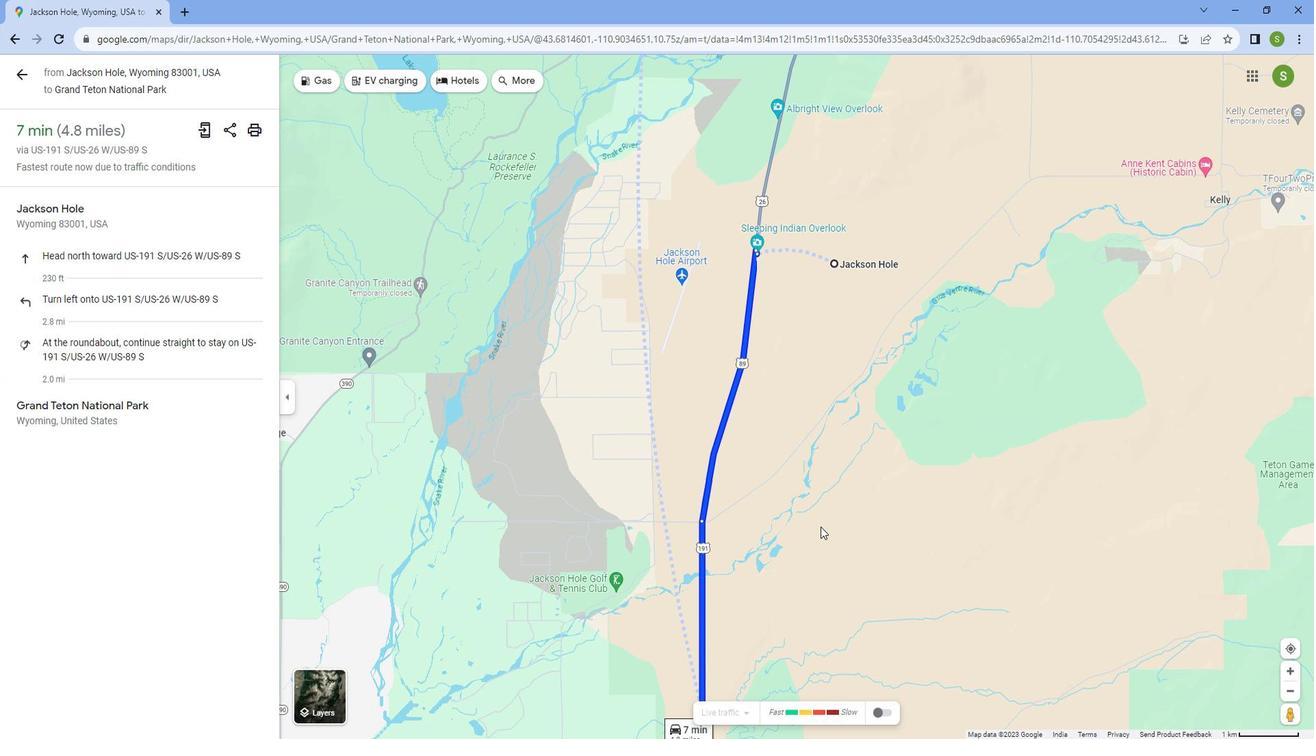 
Action: Mouse scrolled (829, 515) with delta (0, 0)
Screenshot: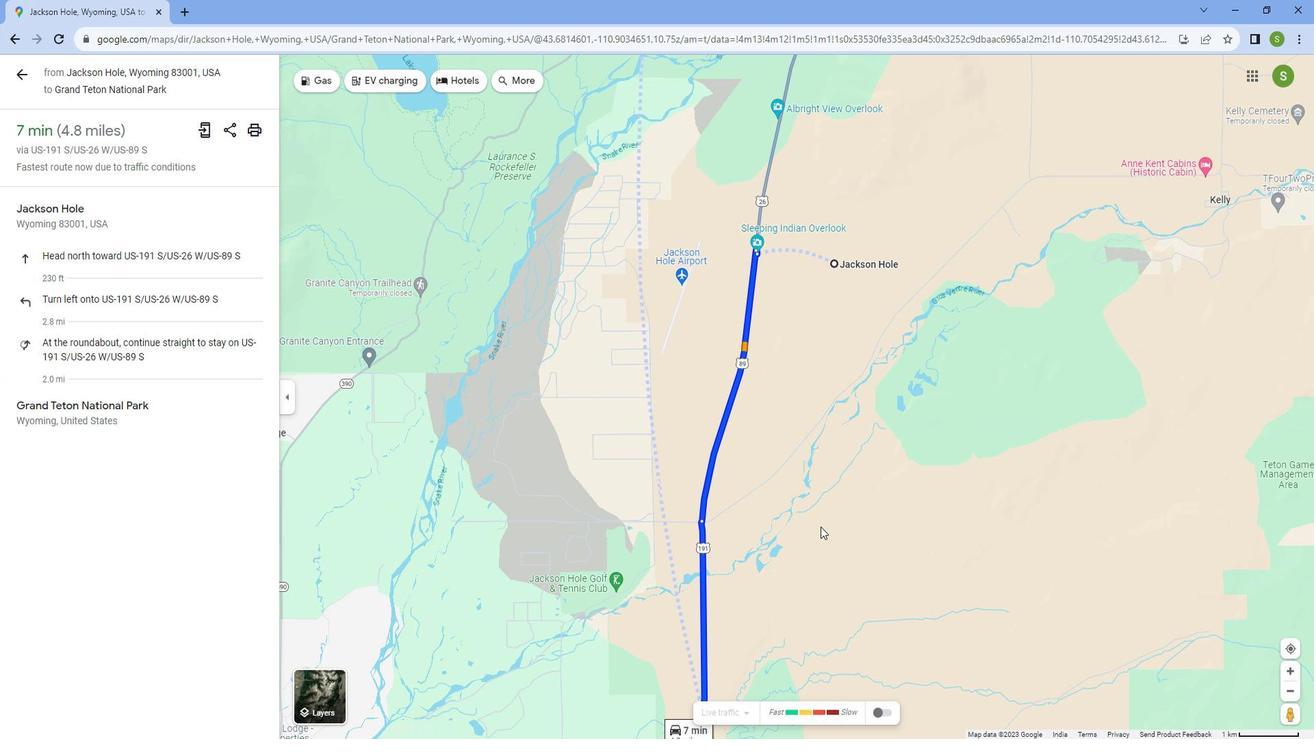 
Action: Mouse scrolled (829, 515) with delta (0, 0)
Screenshot: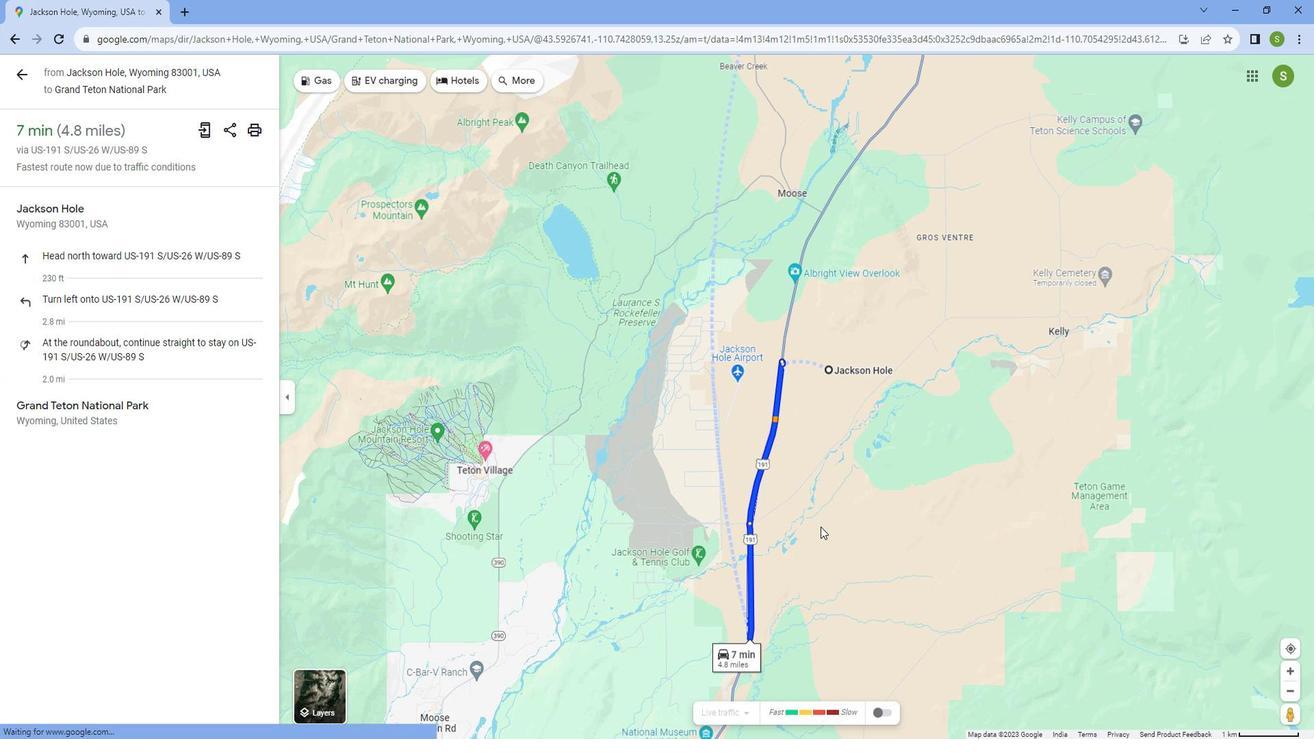 
Action: Mouse scrolled (829, 515) with delta (0, 0)
Screenshot: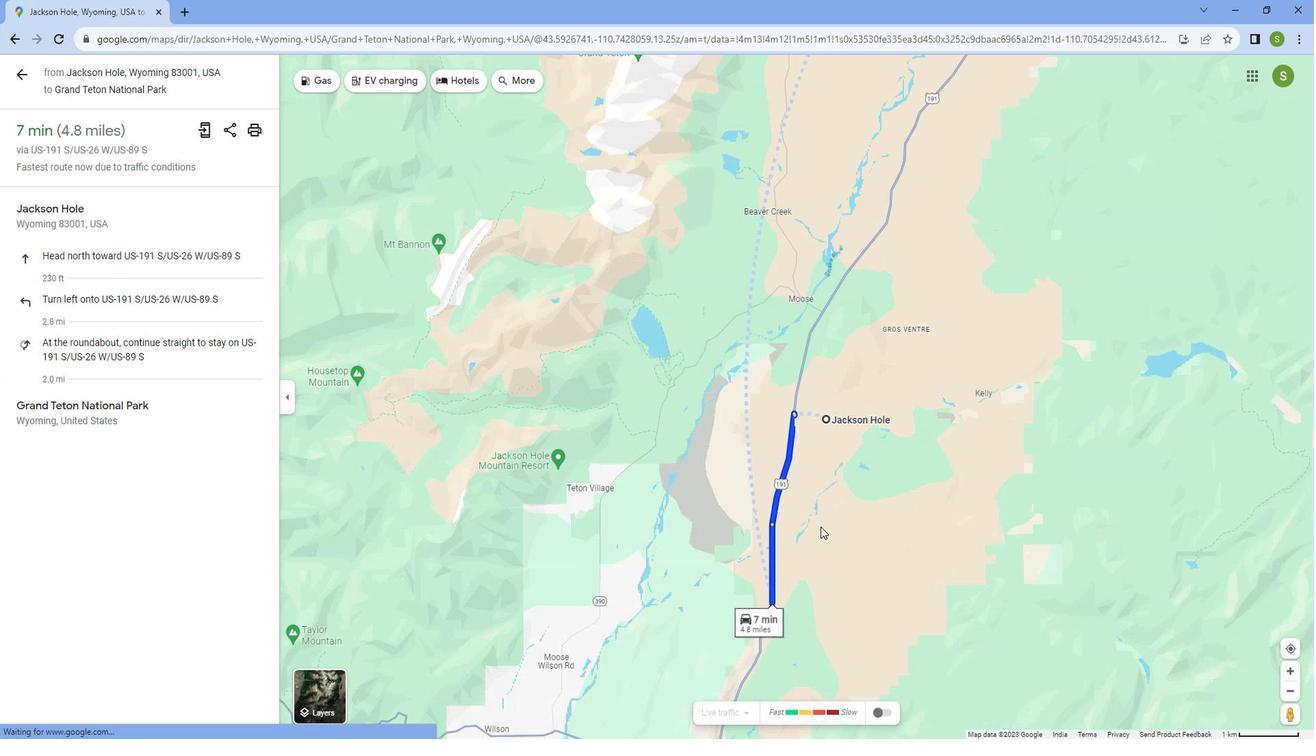 
Action: Mouse scrolled (829, 515) with delta (0, 0)
Screenshot: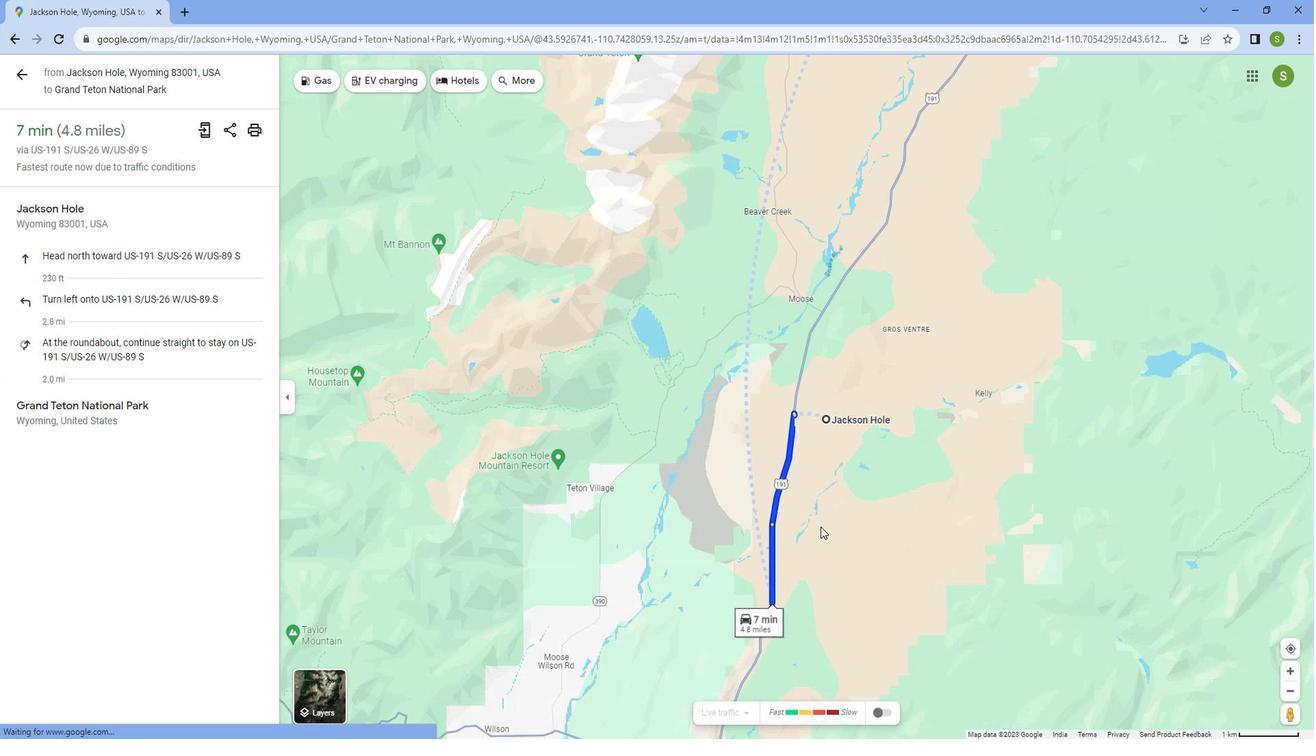 
Action: Mouse scrolled (829, 515) with delta (0, 0)
Screenshot: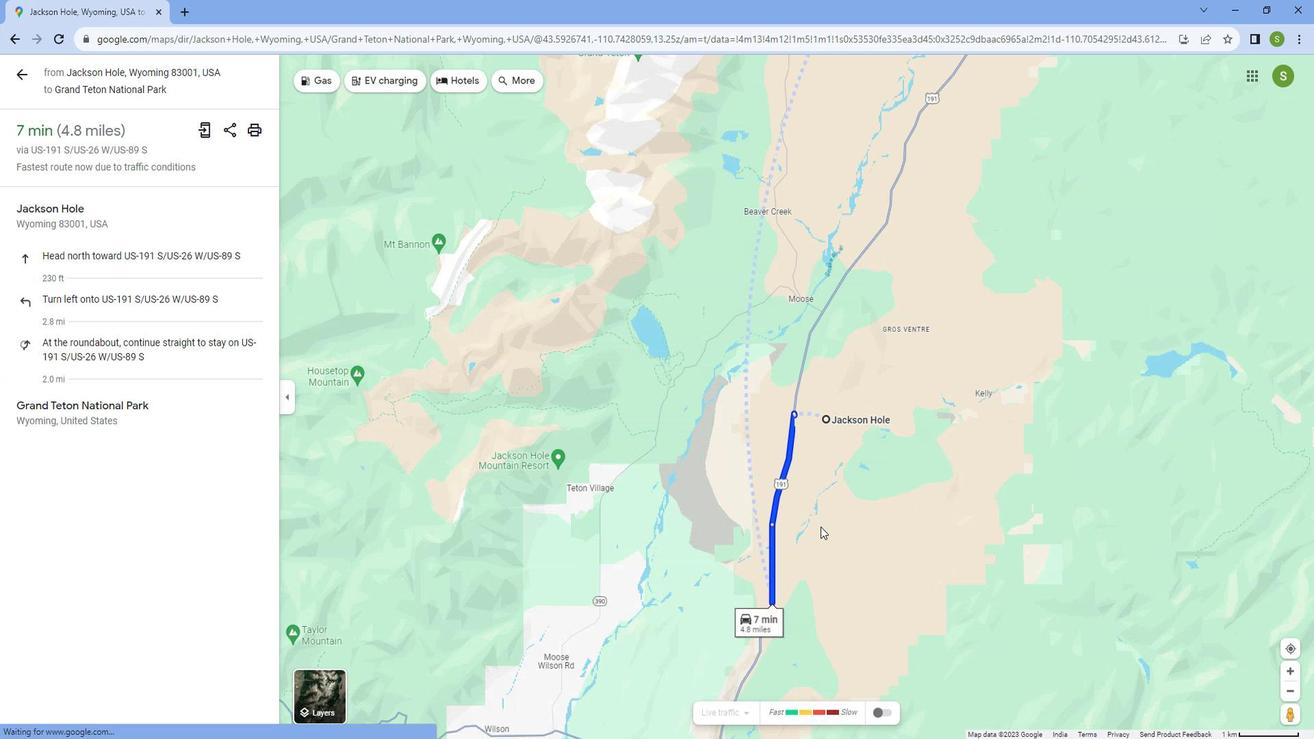 
Action: Mouse scrolled (829, 515) with delta (0, 0)
Screenshot: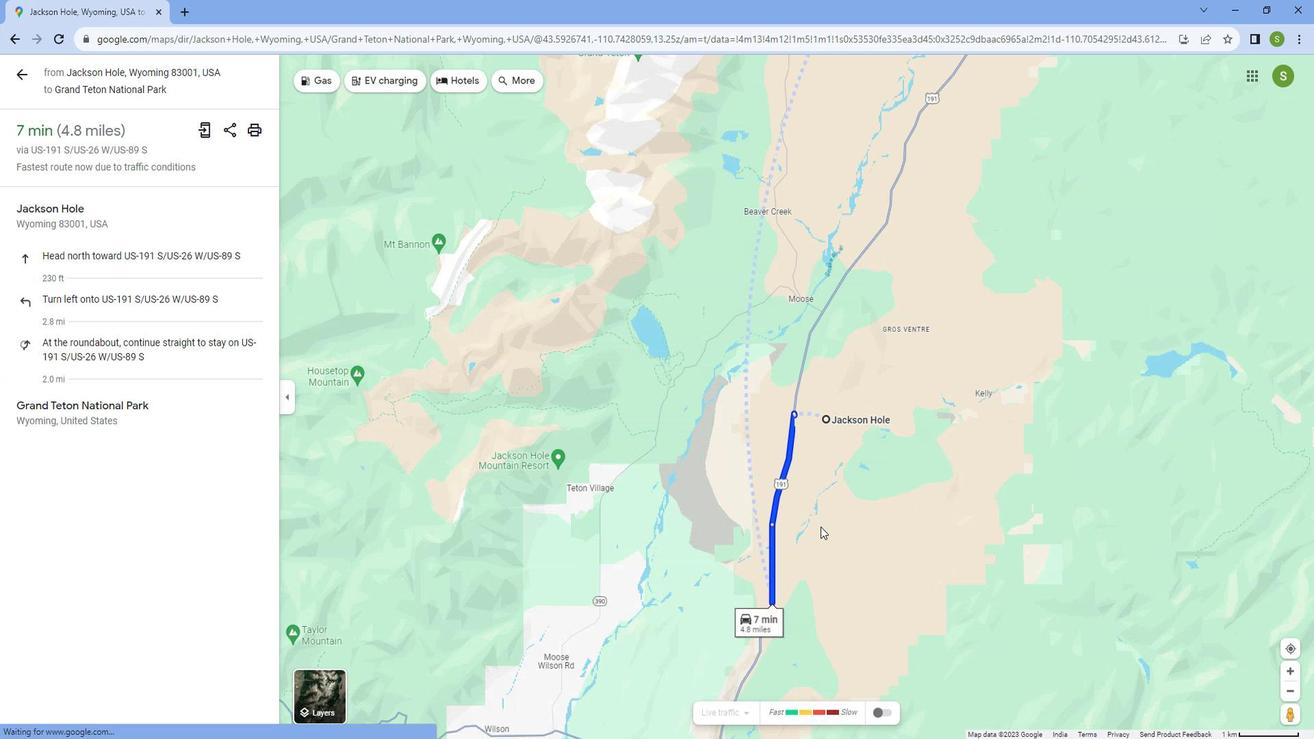 
Action: Mouse scrolled (829, 515) with delta (0, 0)
Screenshot: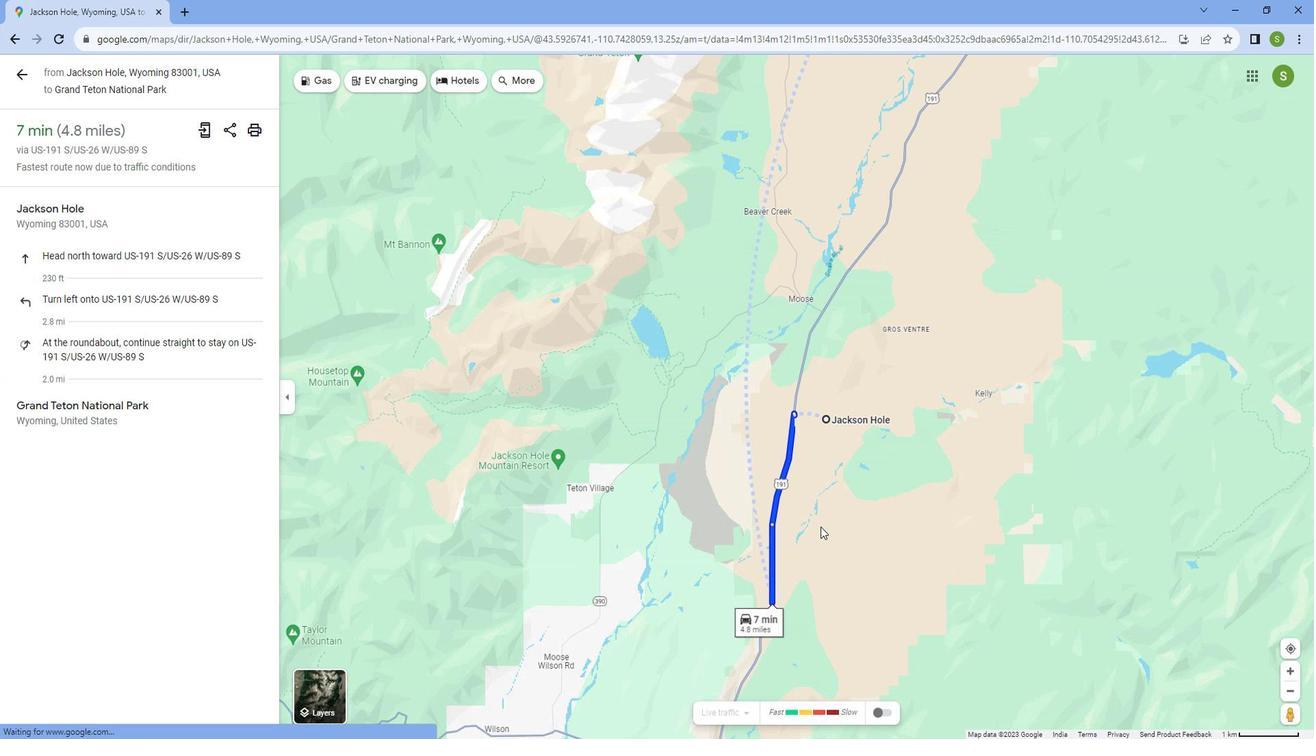 
Action: Mouse moved to (874, 295)
Screenshot: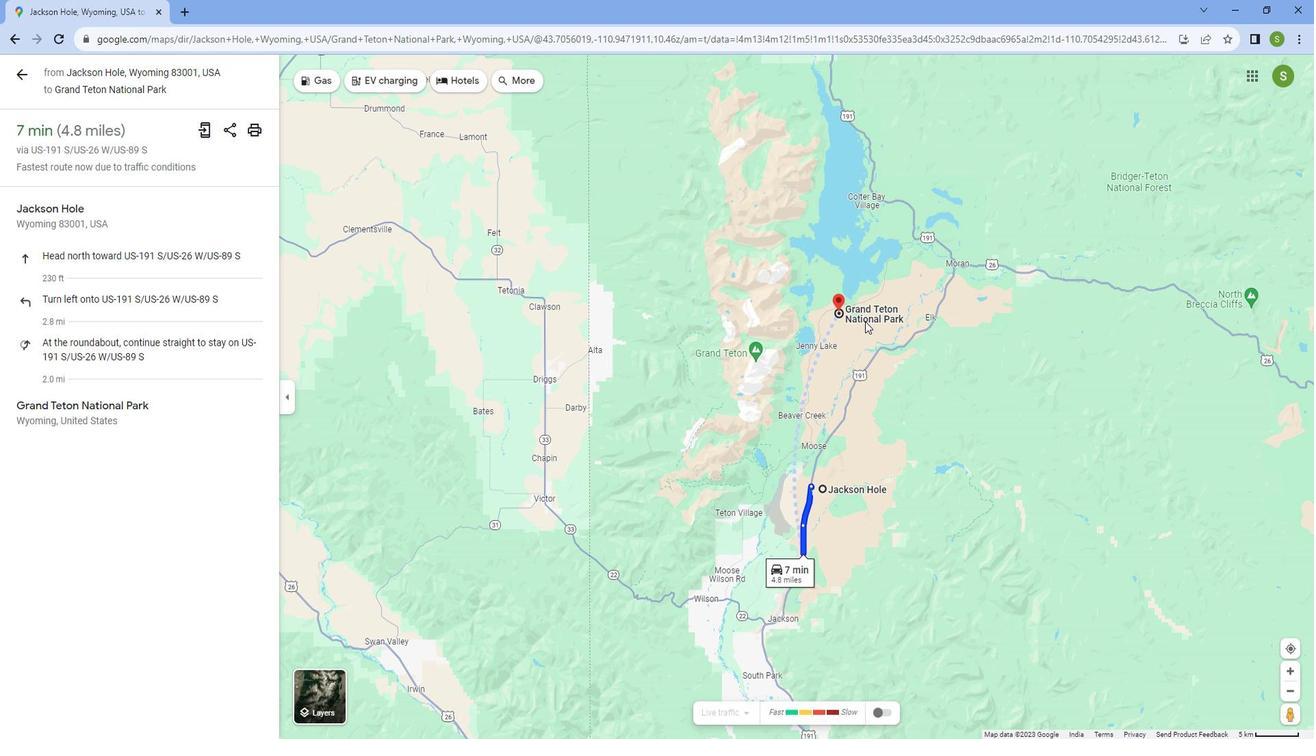 
Action: Mouse scrolled (874, 296) with delta (0, 0)
Screenshot: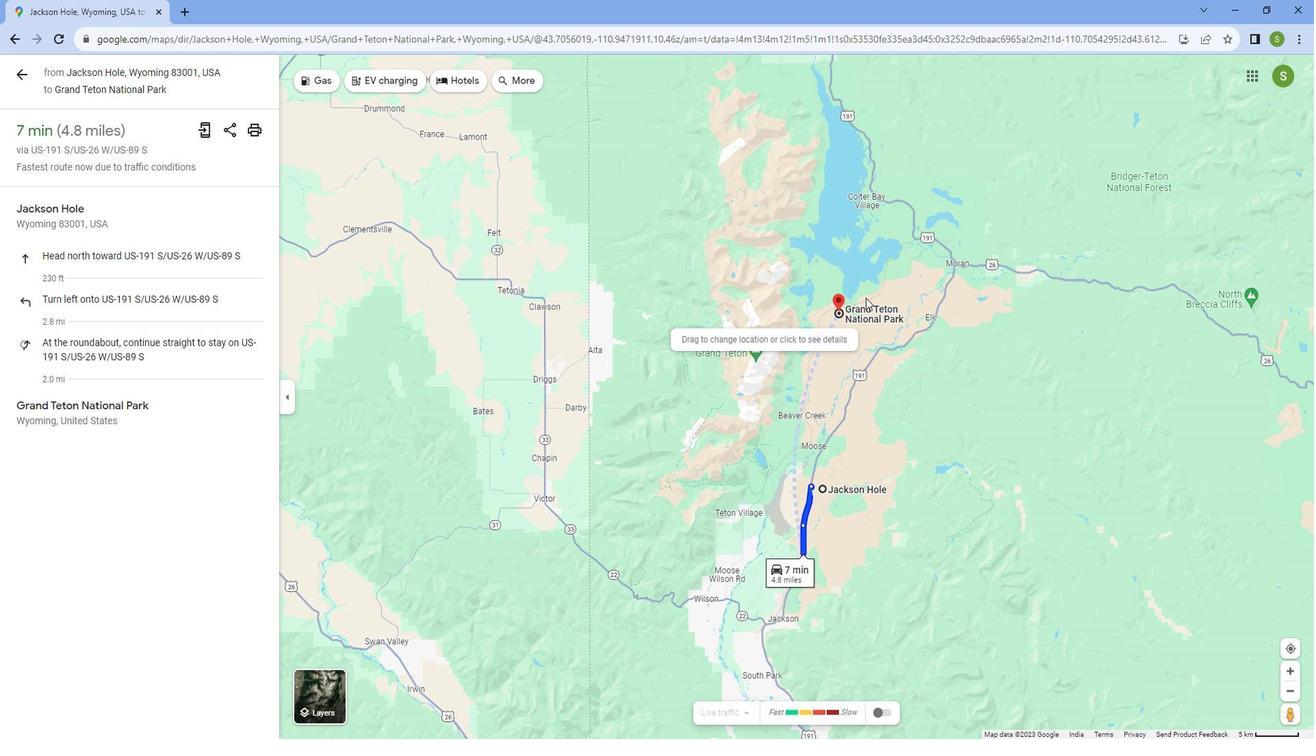 
Action: Mouse scrolled (874, 296) with delta (0, 0)
Screenshot: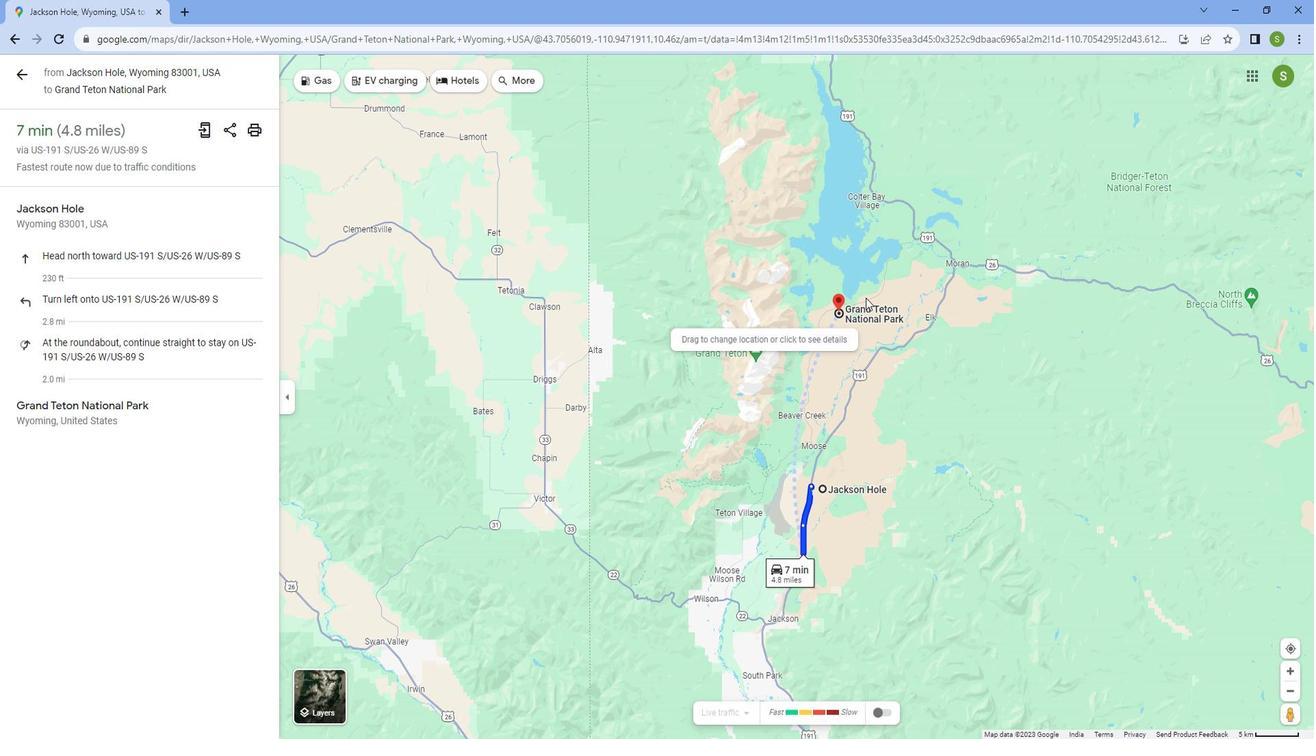 
Action: Mouse scrolled (874, 296) with delta (0, 0)
Screenshot: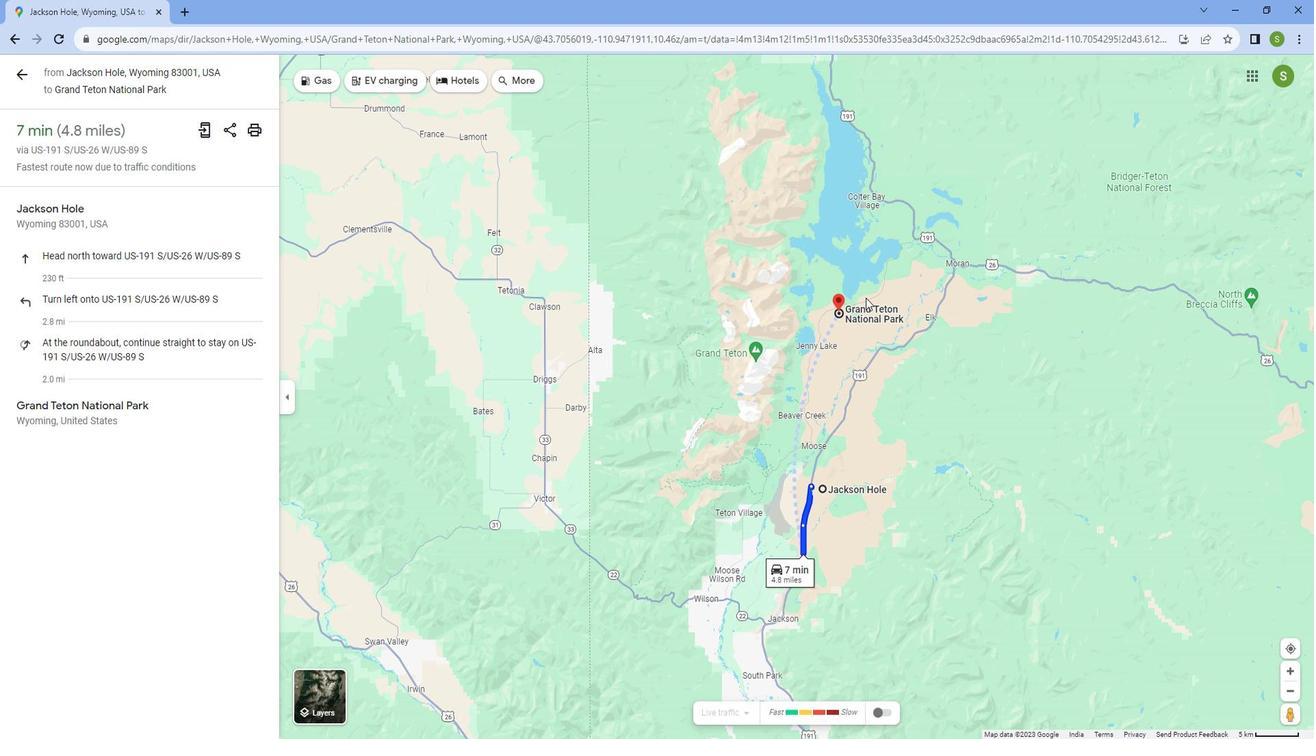 
Action: Mouse scrolled (874, 296) with delta (0, 0)
Screenshot: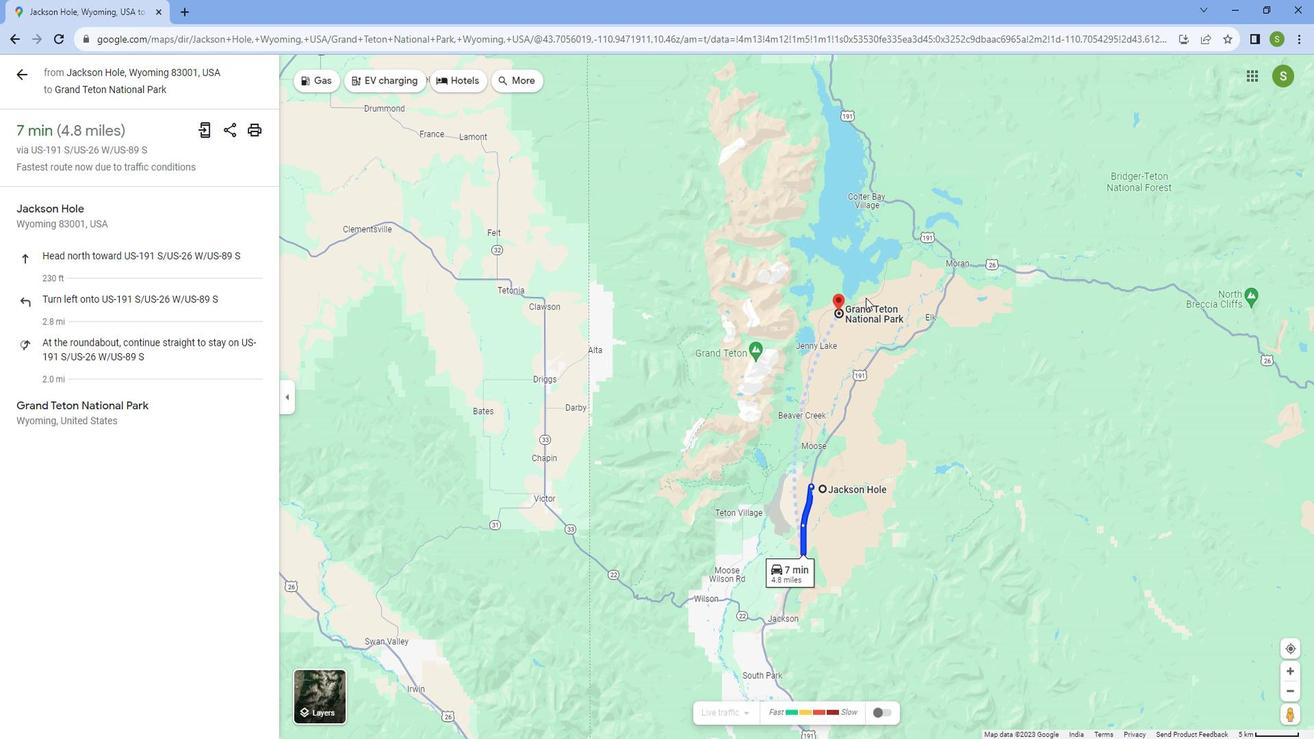 
Action: Mouse scrolled (874, 296) with delta (0, 0)
Screenshot: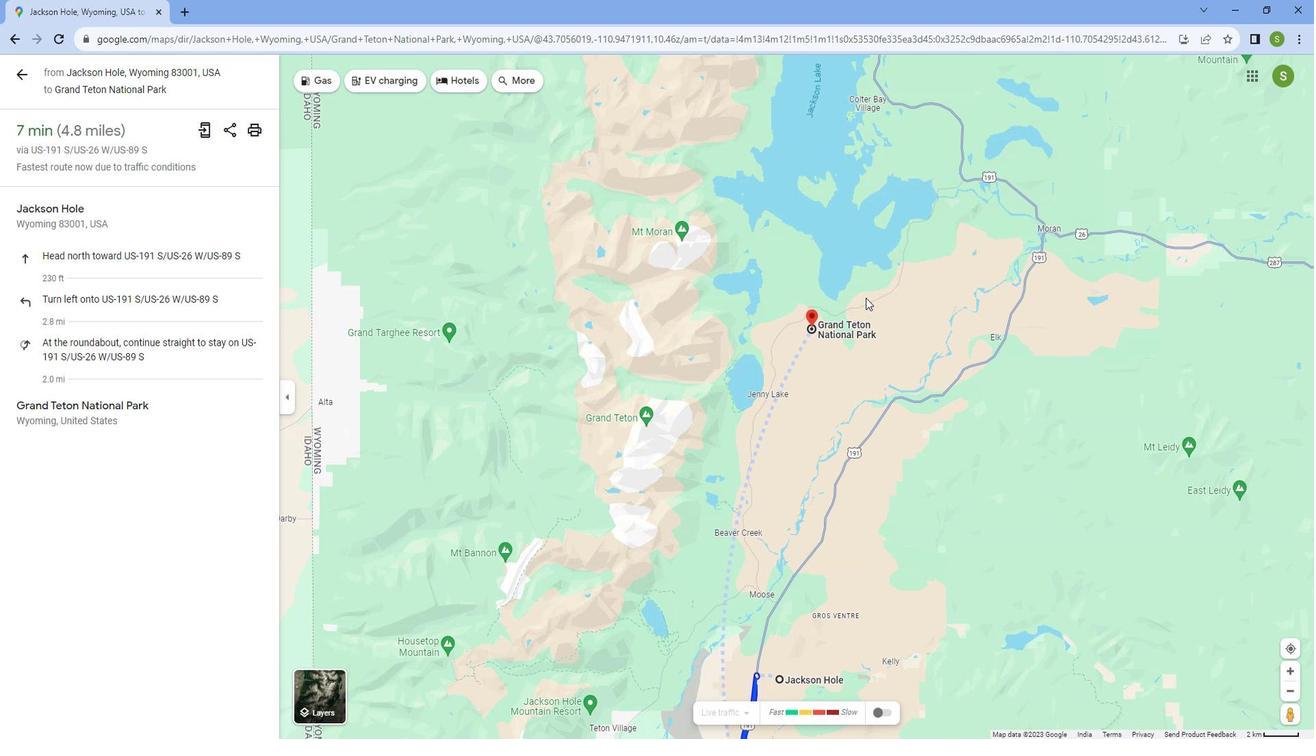 
Action: Mouse moved to (874, 295)
Screenshot: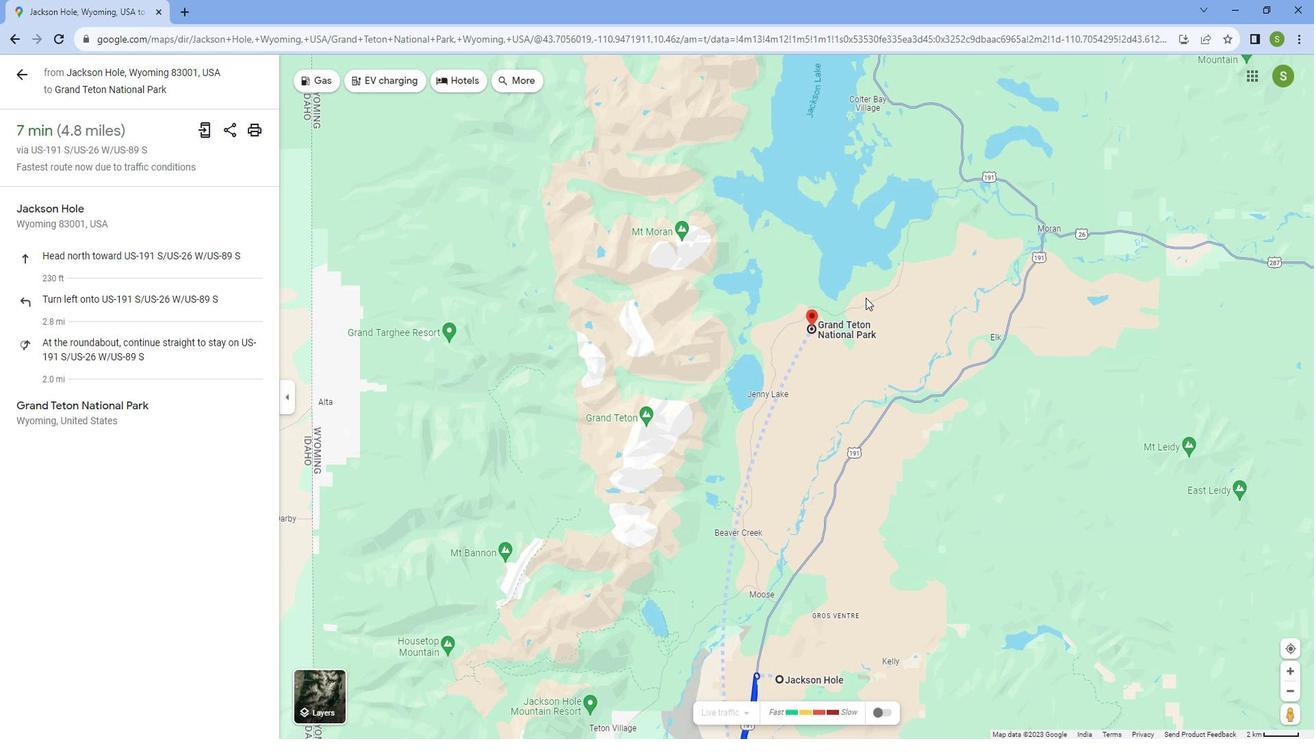 
Action: Mouse scrolled (874, 296) with delta (0, 0)
Screenshot: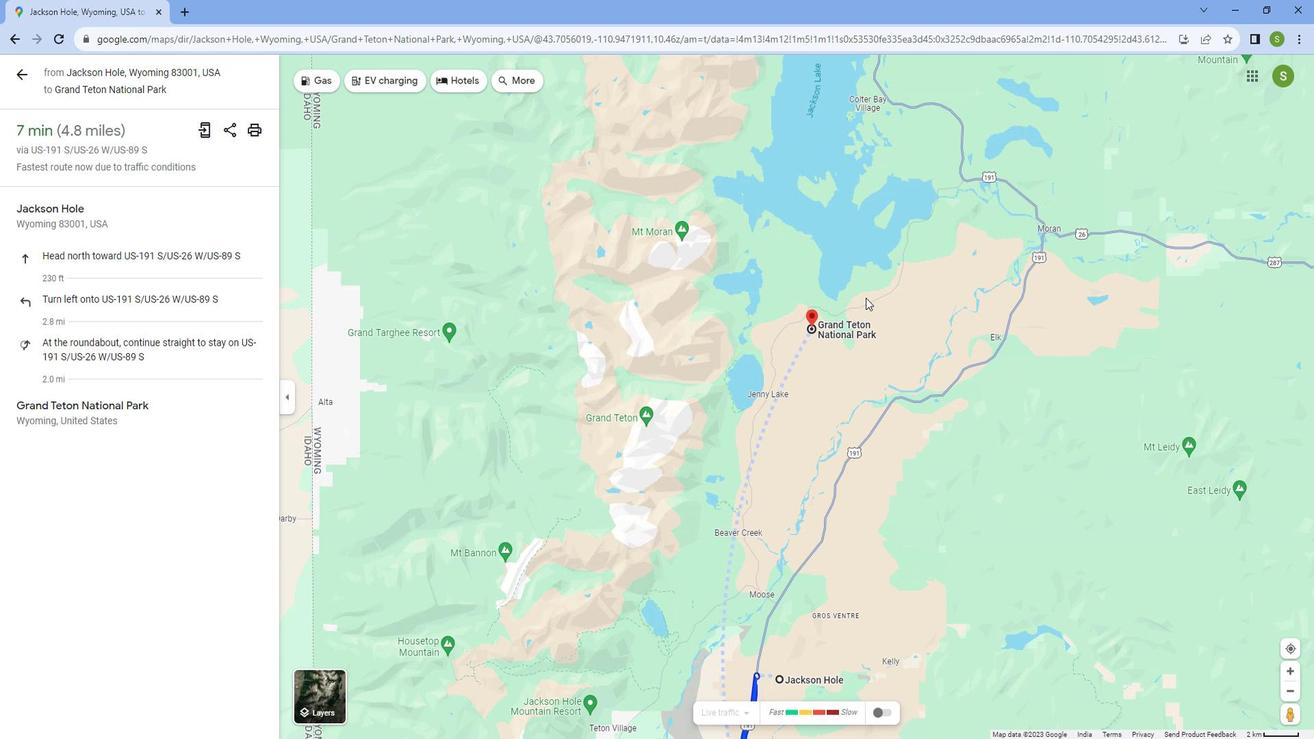 
Action: Mouse scrolled (874, 296) with delta (0, 0)
Screenshot: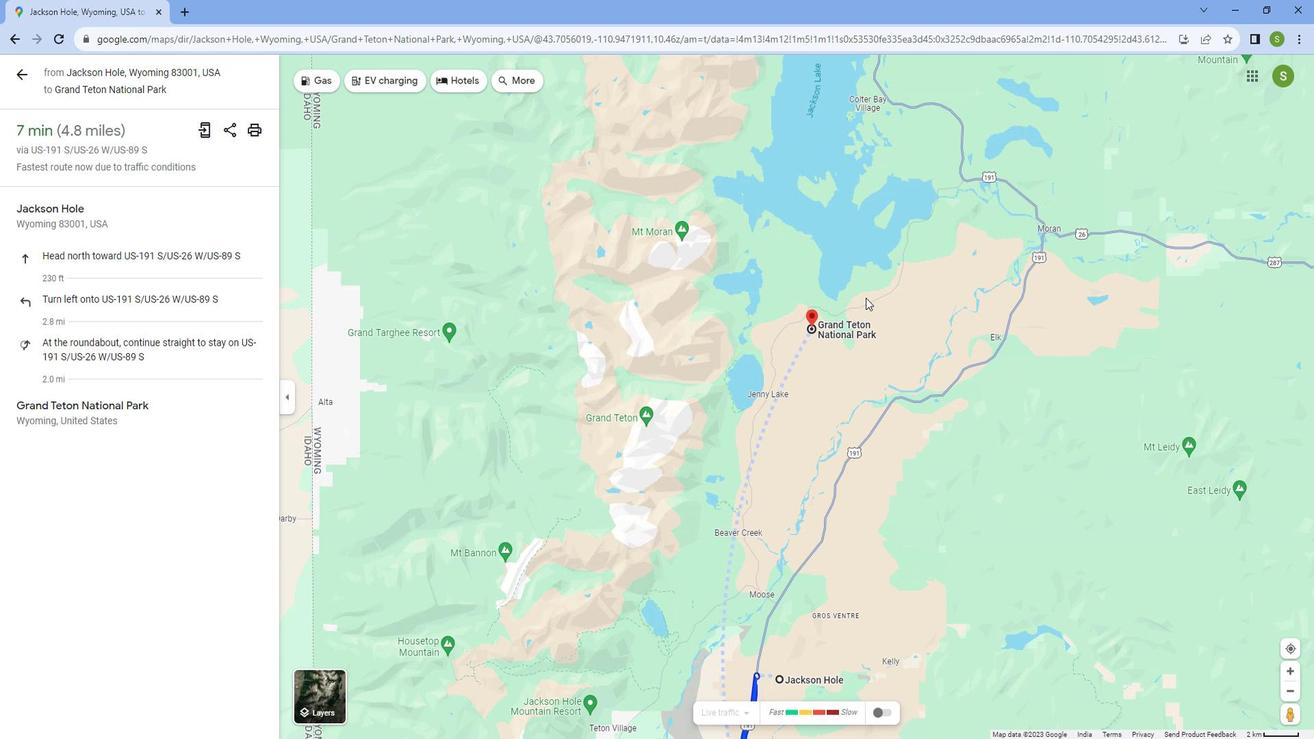 
Action: Mouse scrolled (874, 296) with delta (0, 0)
Screenshot: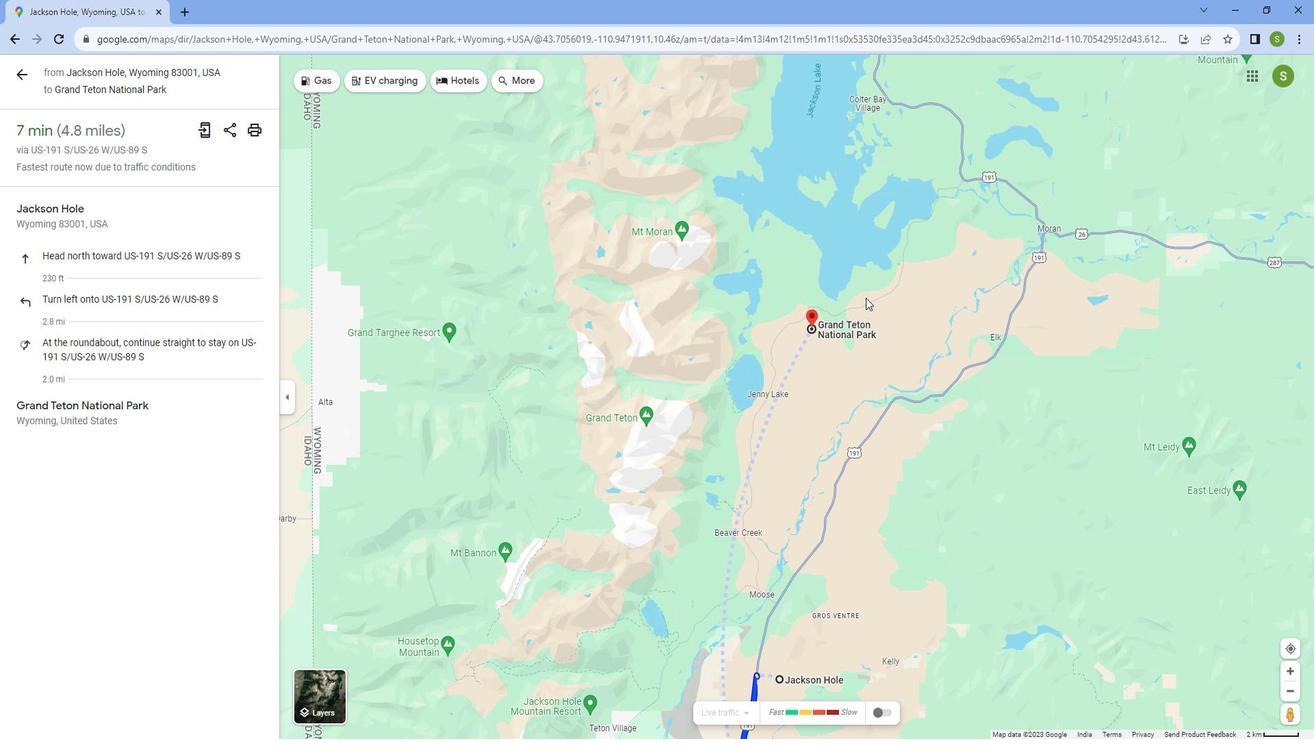
Action: Mouse moved to (872, 295)
Screenshot: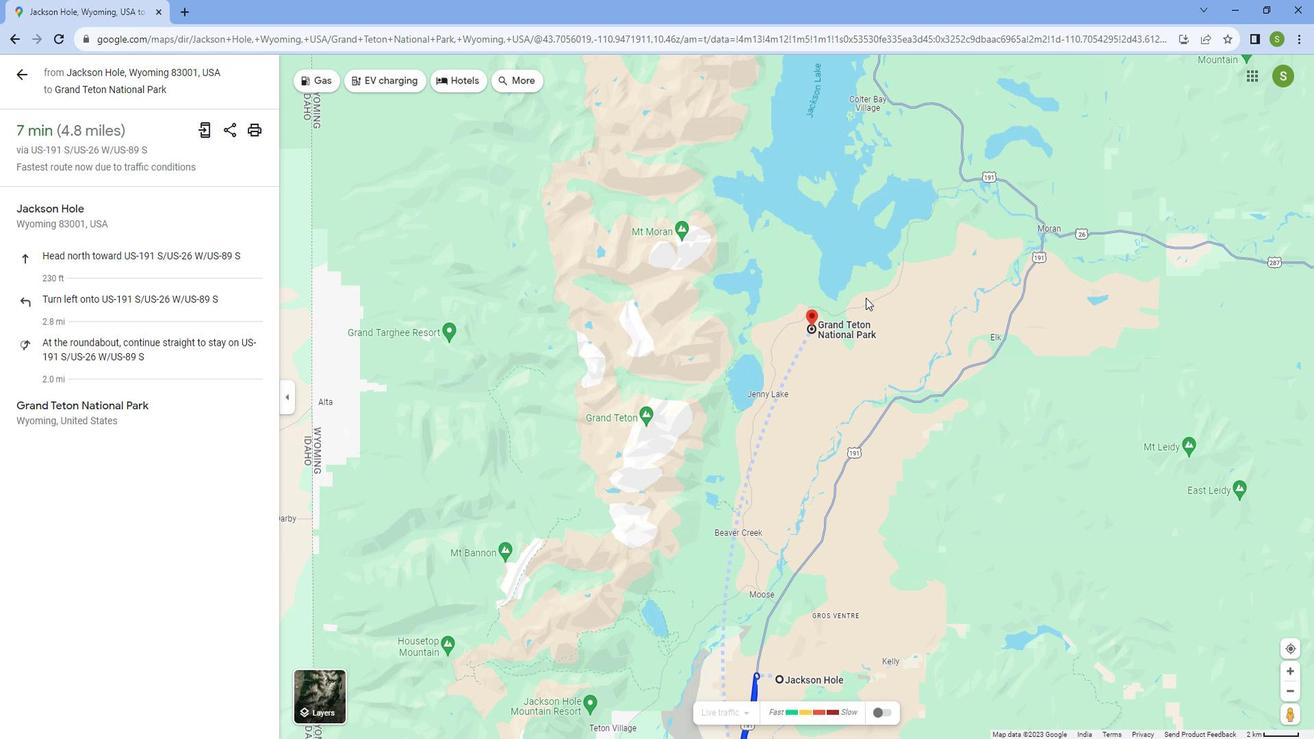 
Action: Mouse scrolled (872, 296) with delta (0, 0)
Screenshot: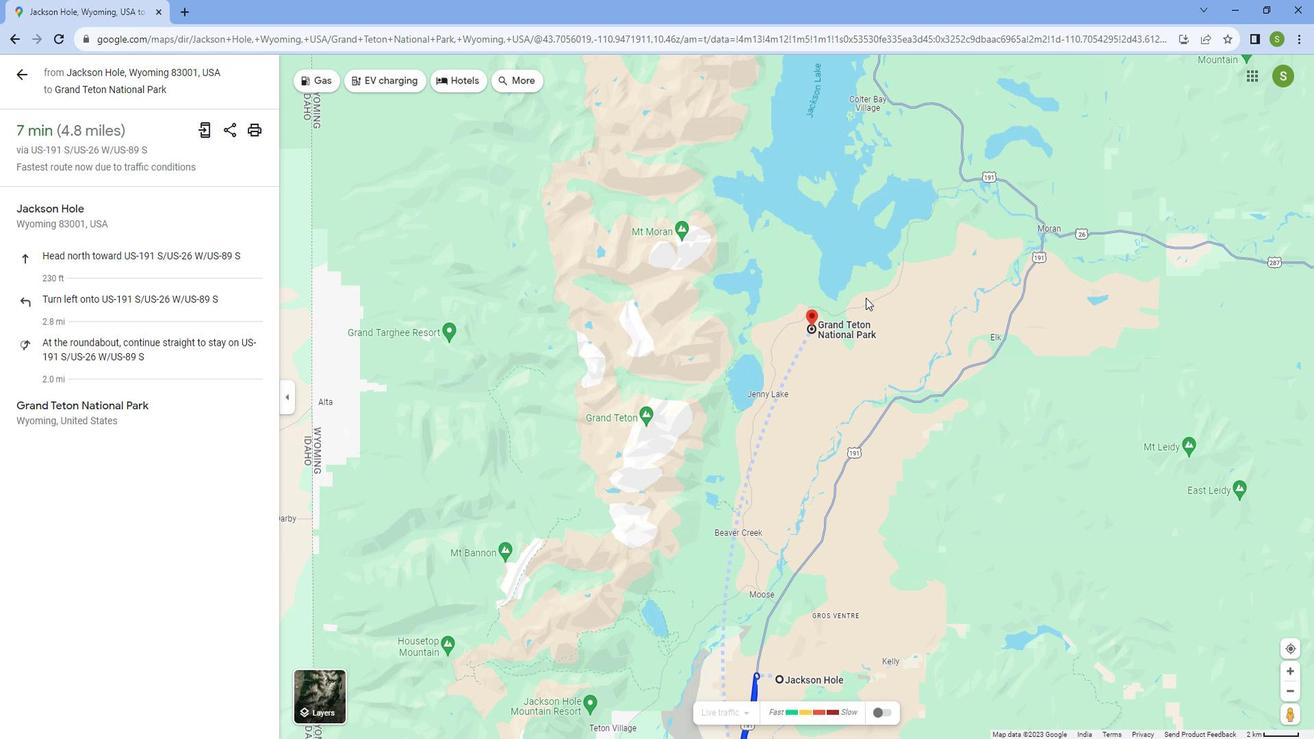 
Action: Mouse moved to (869, 296)
Screenshot: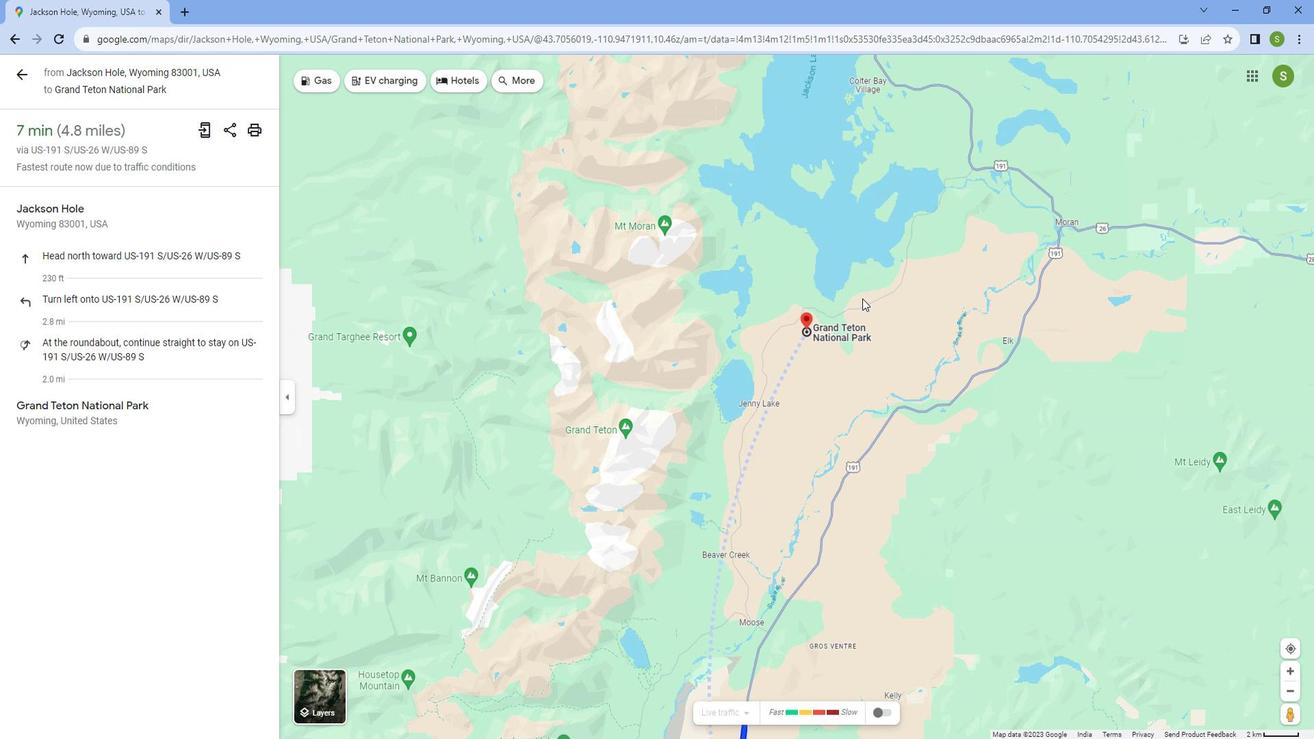 
Action: Mouse scrolled (869, 295) with delta (0, 0)
Screenshot: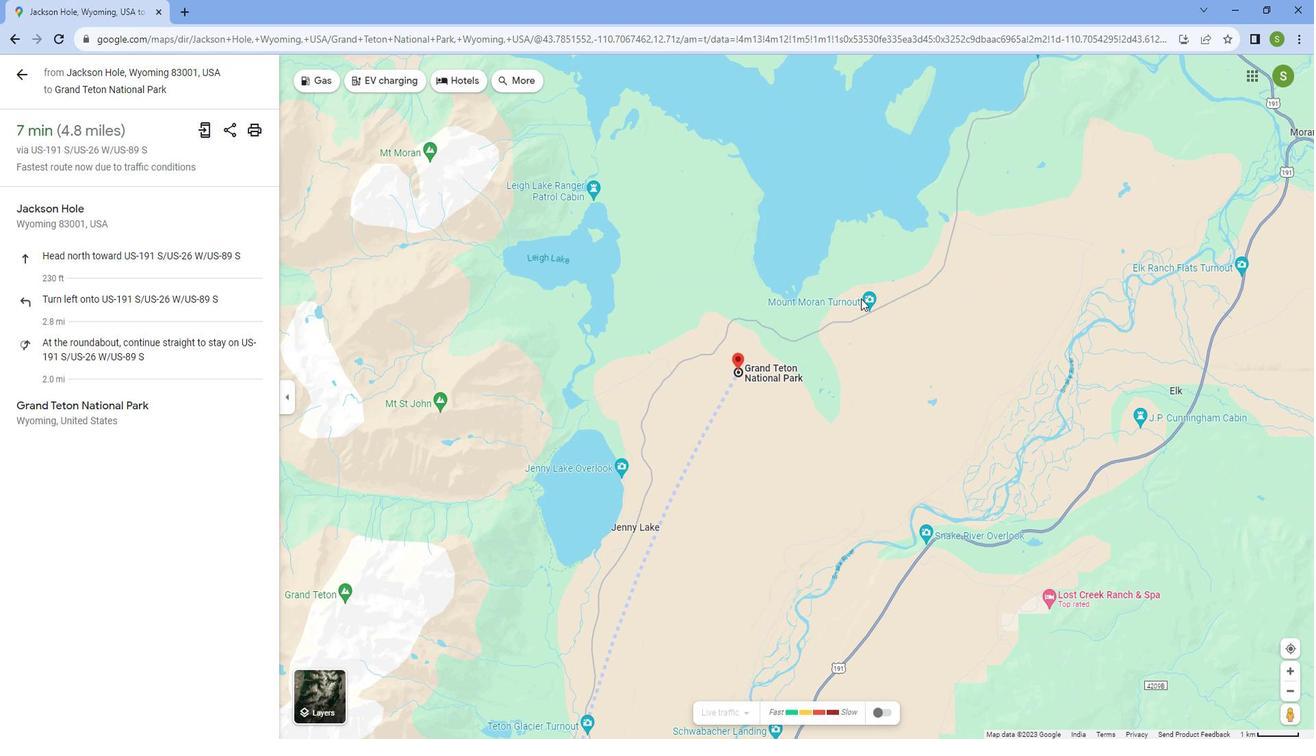 
Action: Mouse scrolled (869, 295) with delta (0, 0)
Screenshot: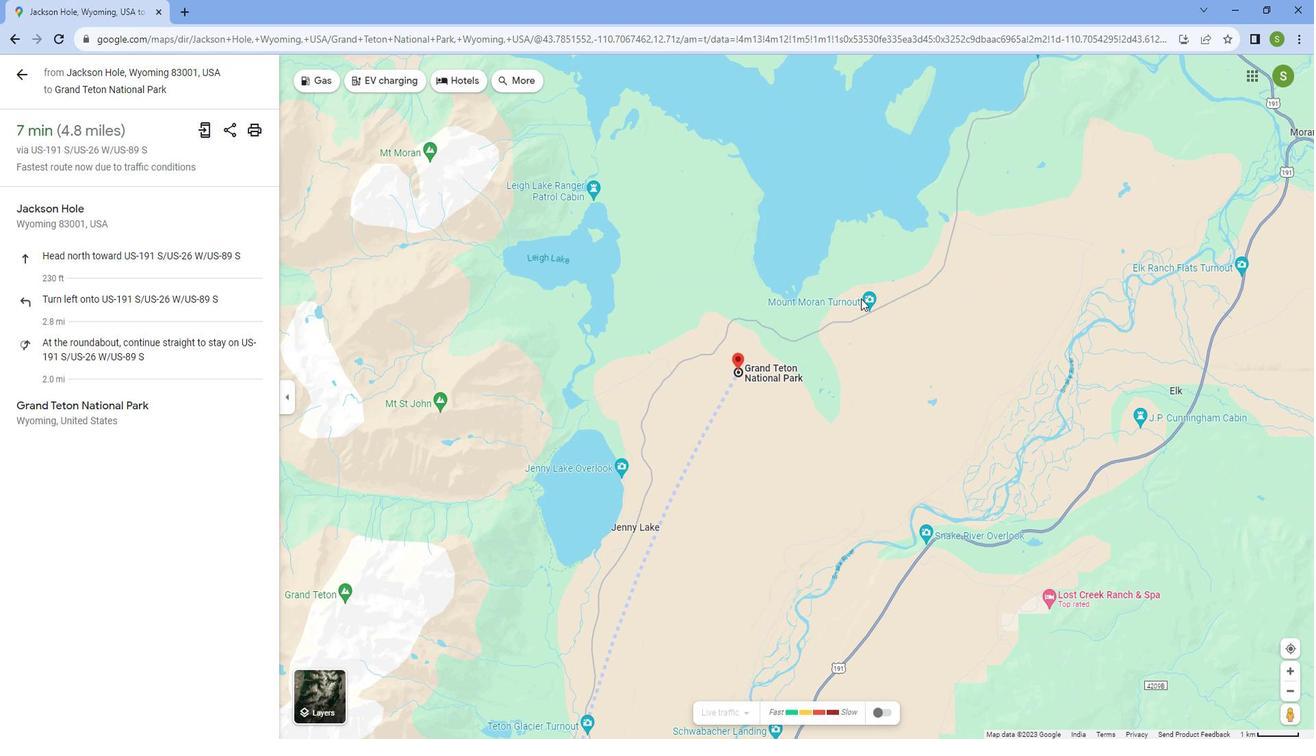 
Action: Mouse scrolled (869, 295) with delta (0, 0)
Screenshot: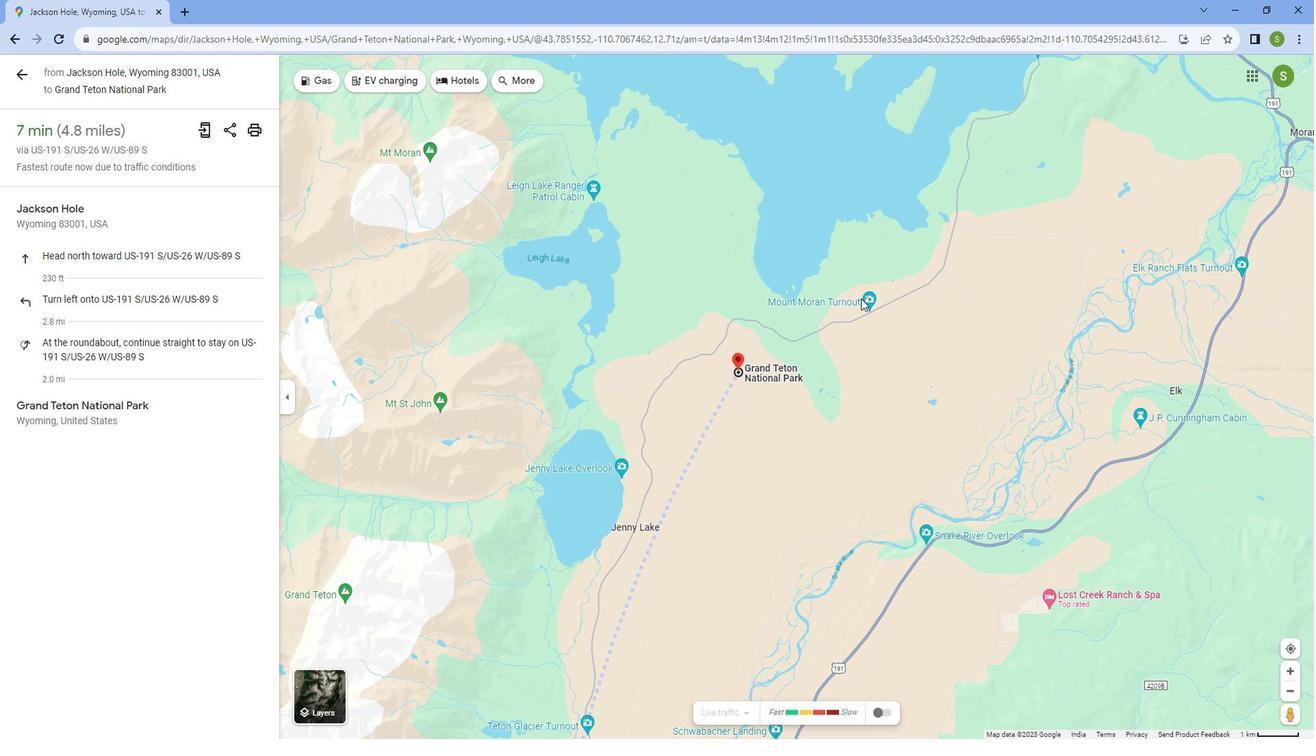 
Action: Mouse scrolled (869, 295) with delta (0, 0)
Screenshot: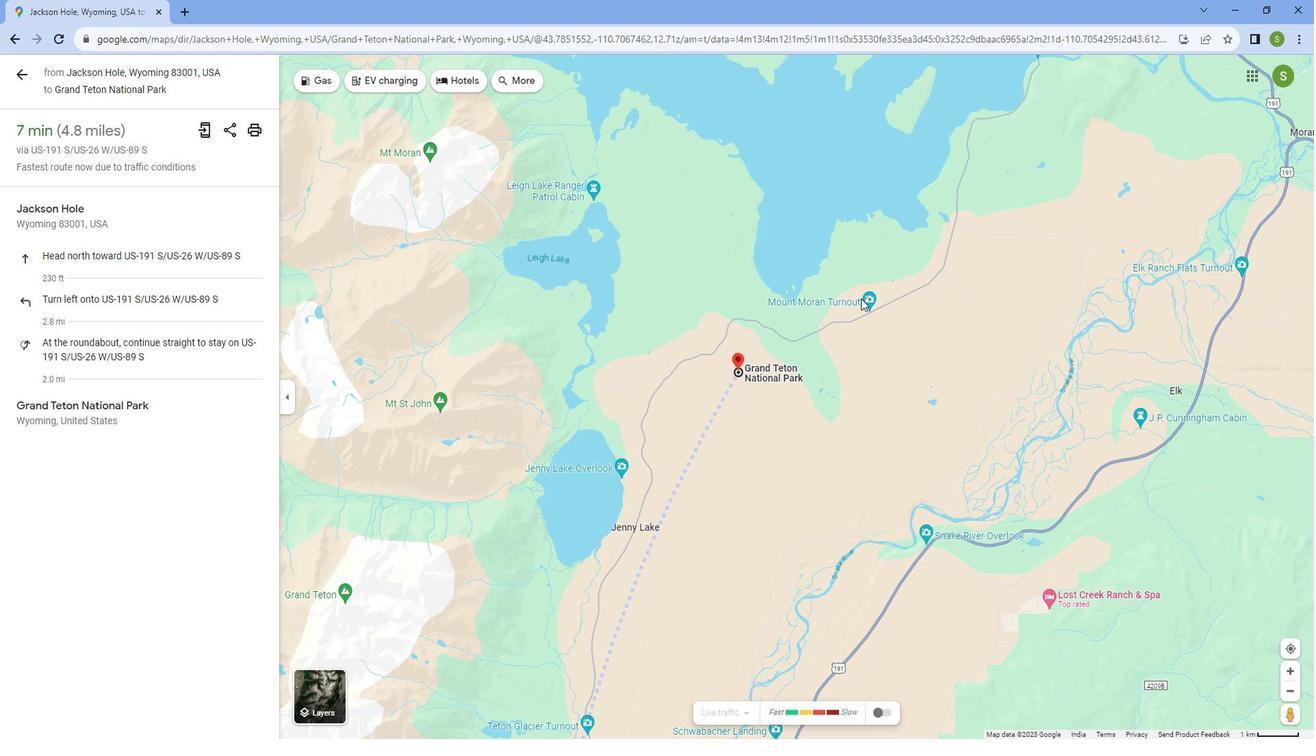 
Action: Mouse scrolled (869, 295) with delta (0, 0)
Screenshot: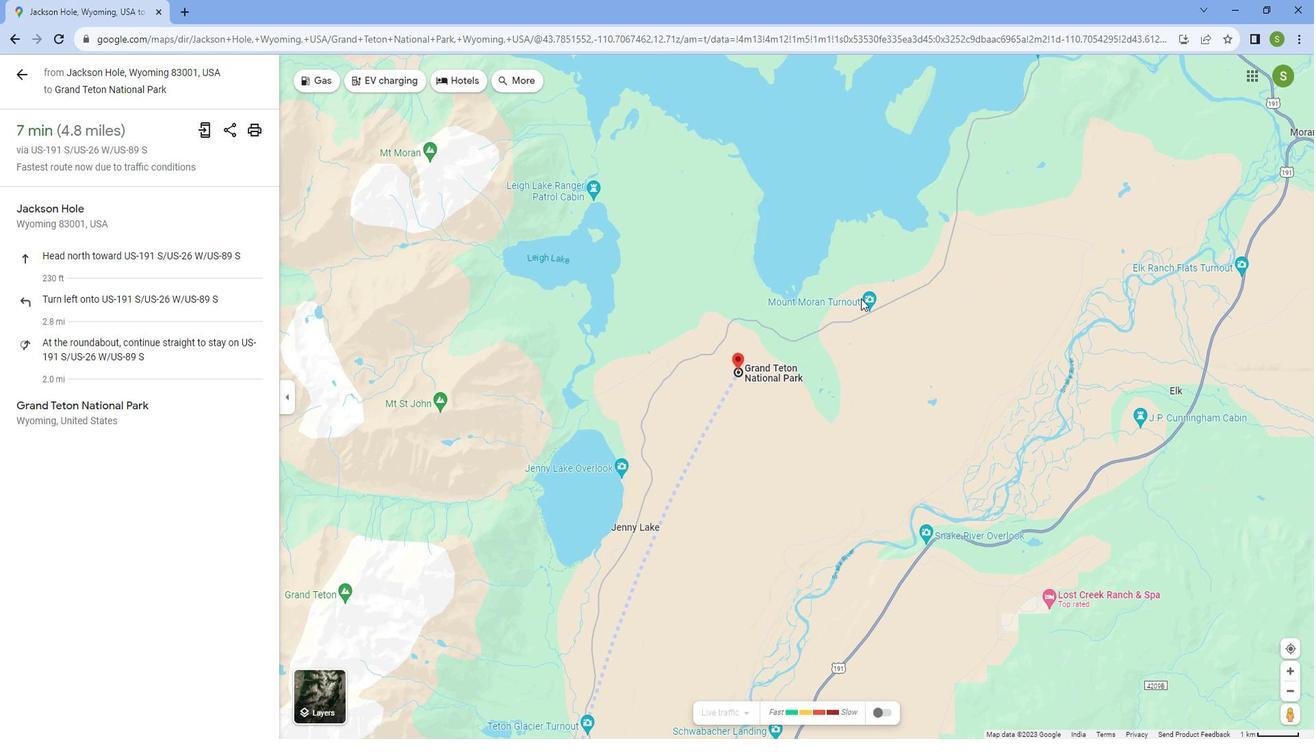 
Action: Mouse scrolled (869, 295) with delta (0, 0)
Screenshot: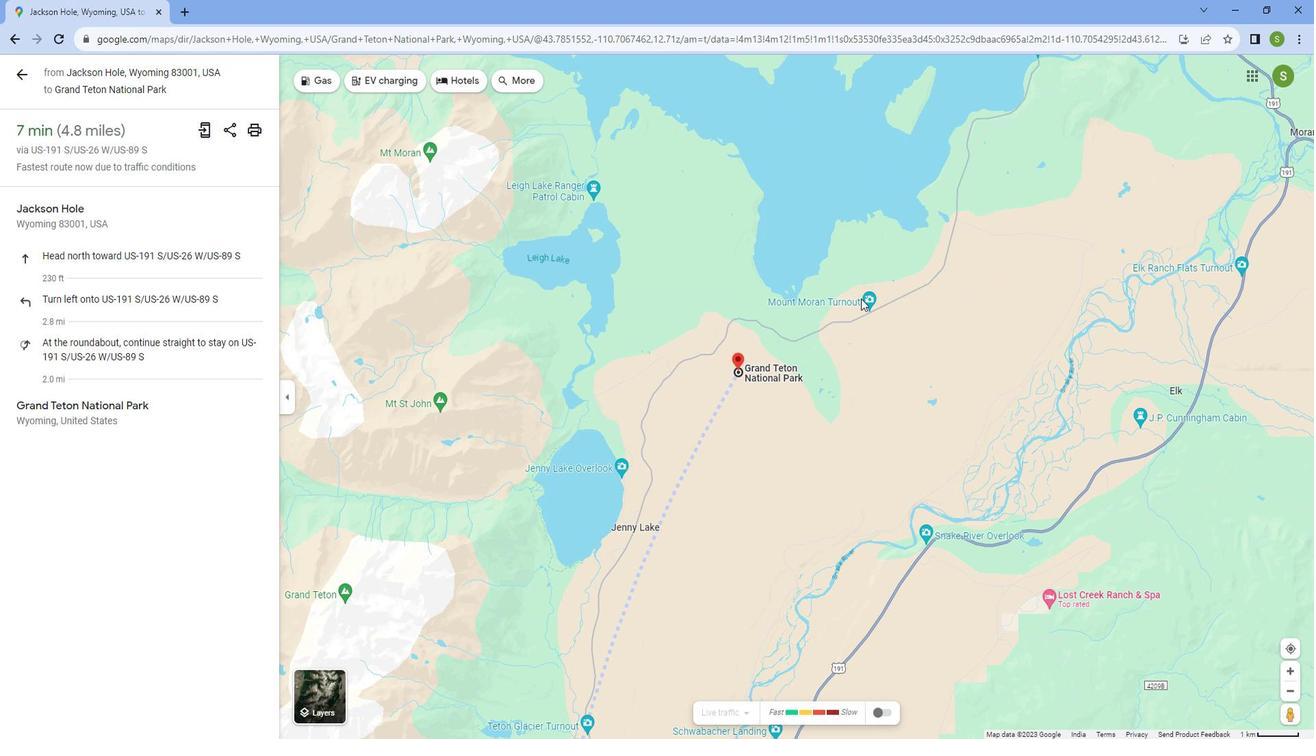
Action: Mouse moved to (869, 296)
Screenshot: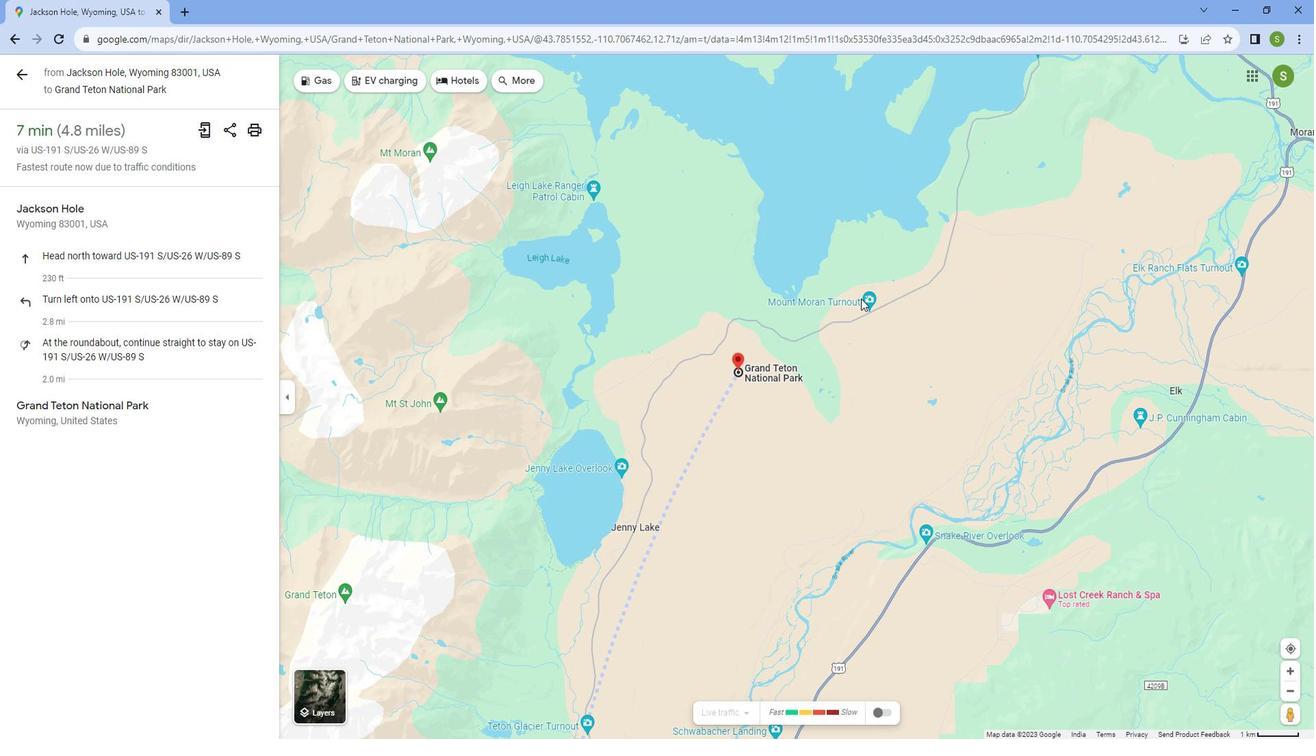 
Action: Mouse scrolled (869, 295) with delta (0, 0)
Screenshot: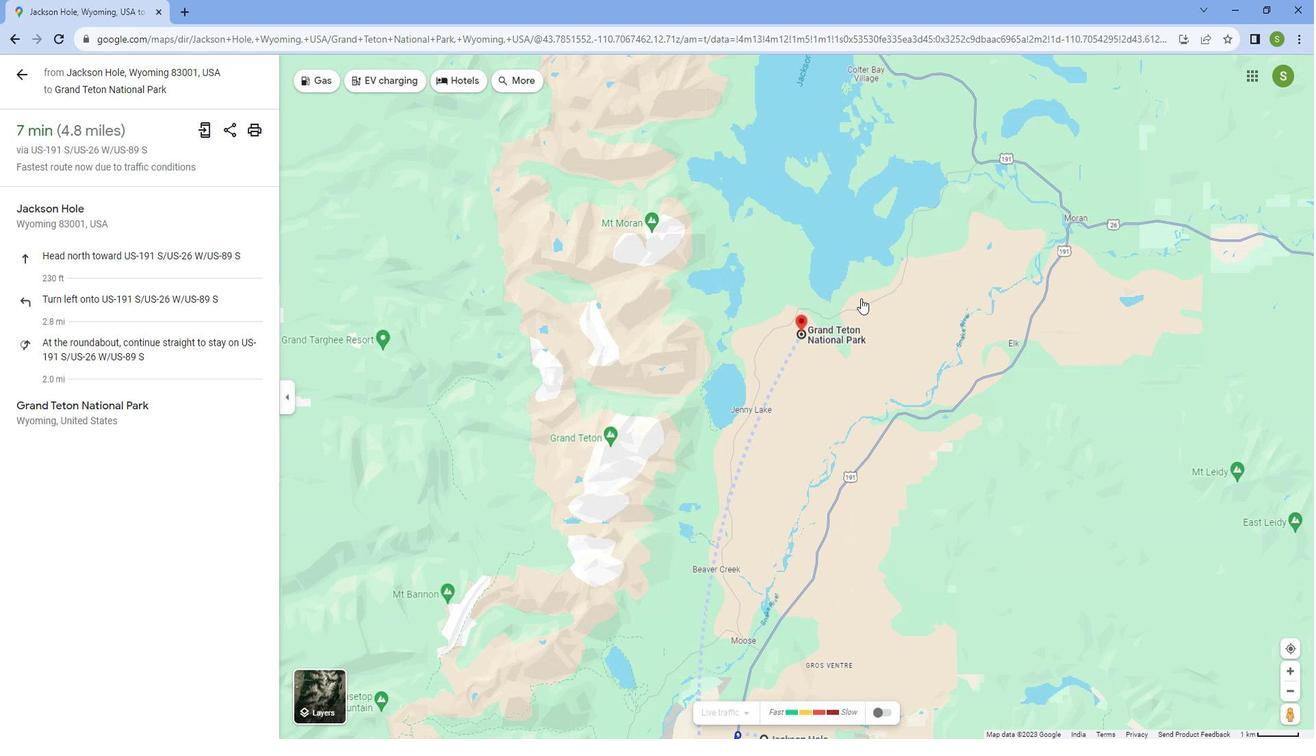 
Action: Mouse scrolled (869, 295) with delta (0, 0)
Screenshot: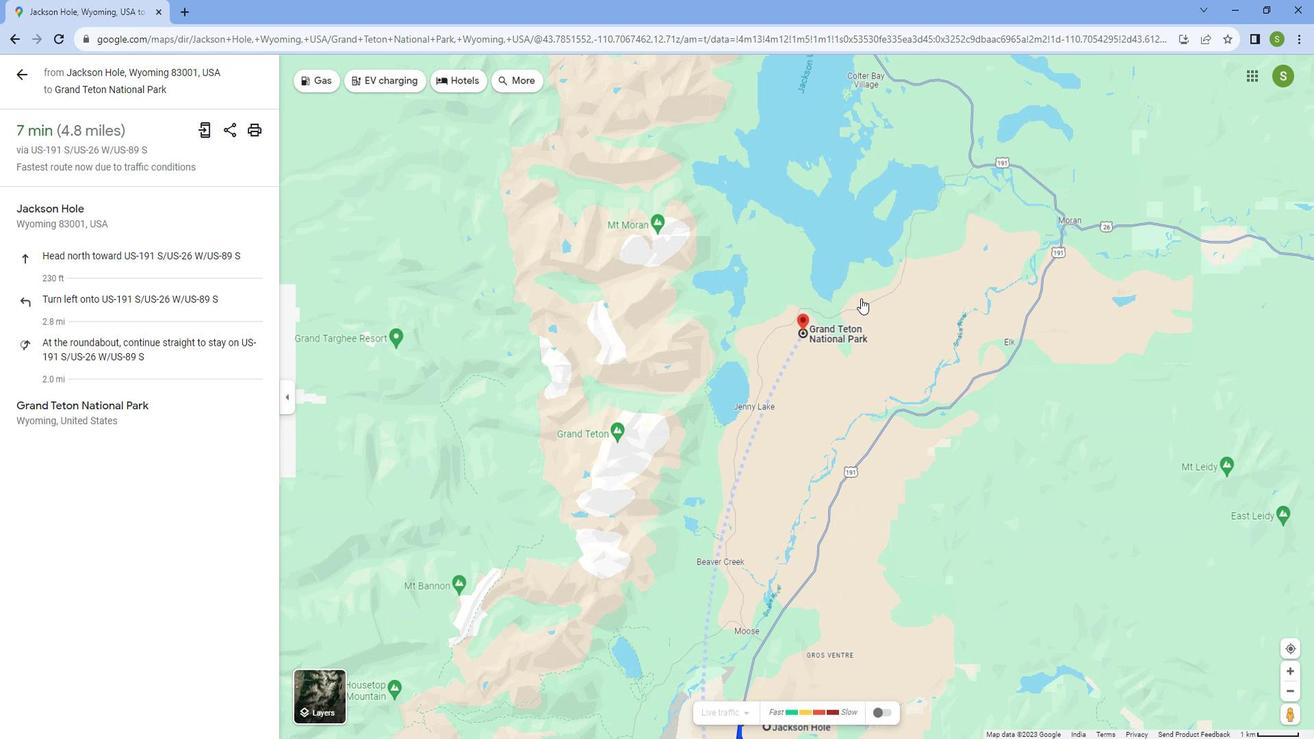 
Action: Mouse scrolled (869, 295) with delta (0, 0)
Screenshot: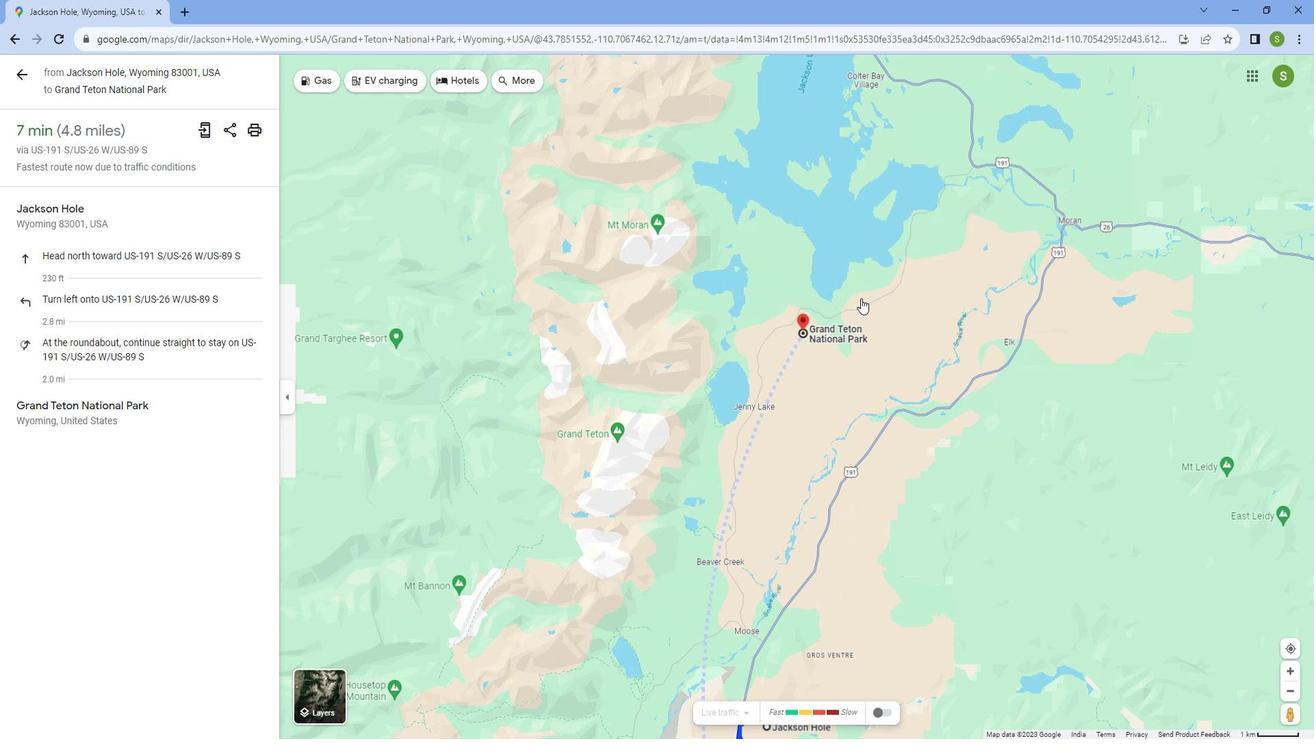 
Action: Mouse scrolled (869, 295) with delta (0, 0)
Screenshot: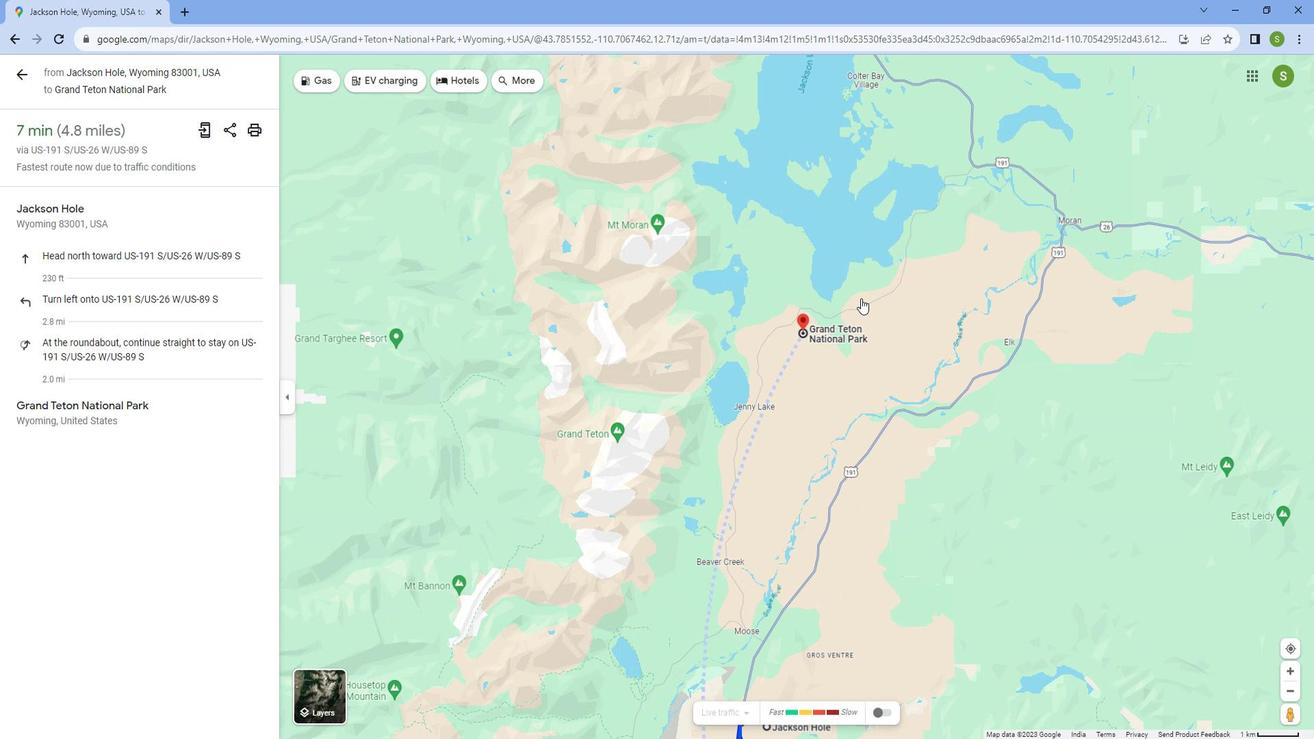 
Action: Mouse scrolled (869, 297) with delta (0, 0)
Screenshot: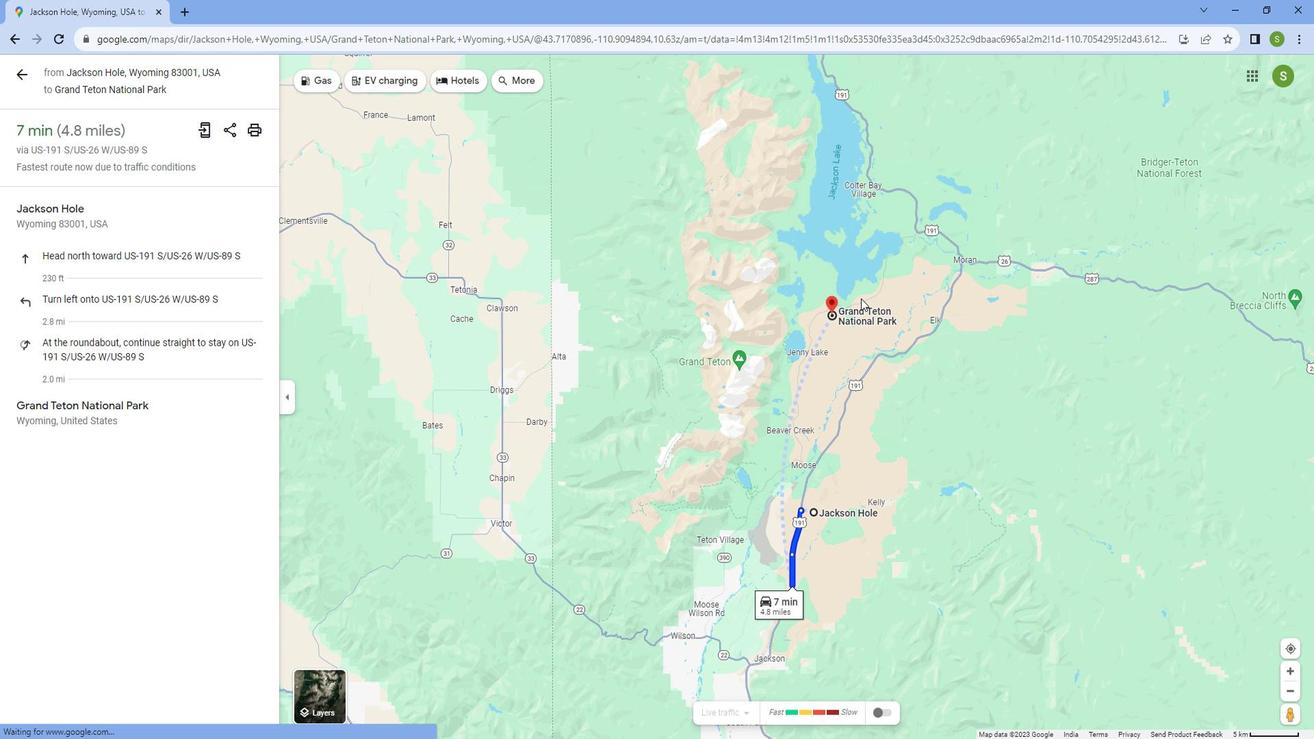 
Action: Mouse scrolled (869, 297) with delta (0, 0)
Screenshot: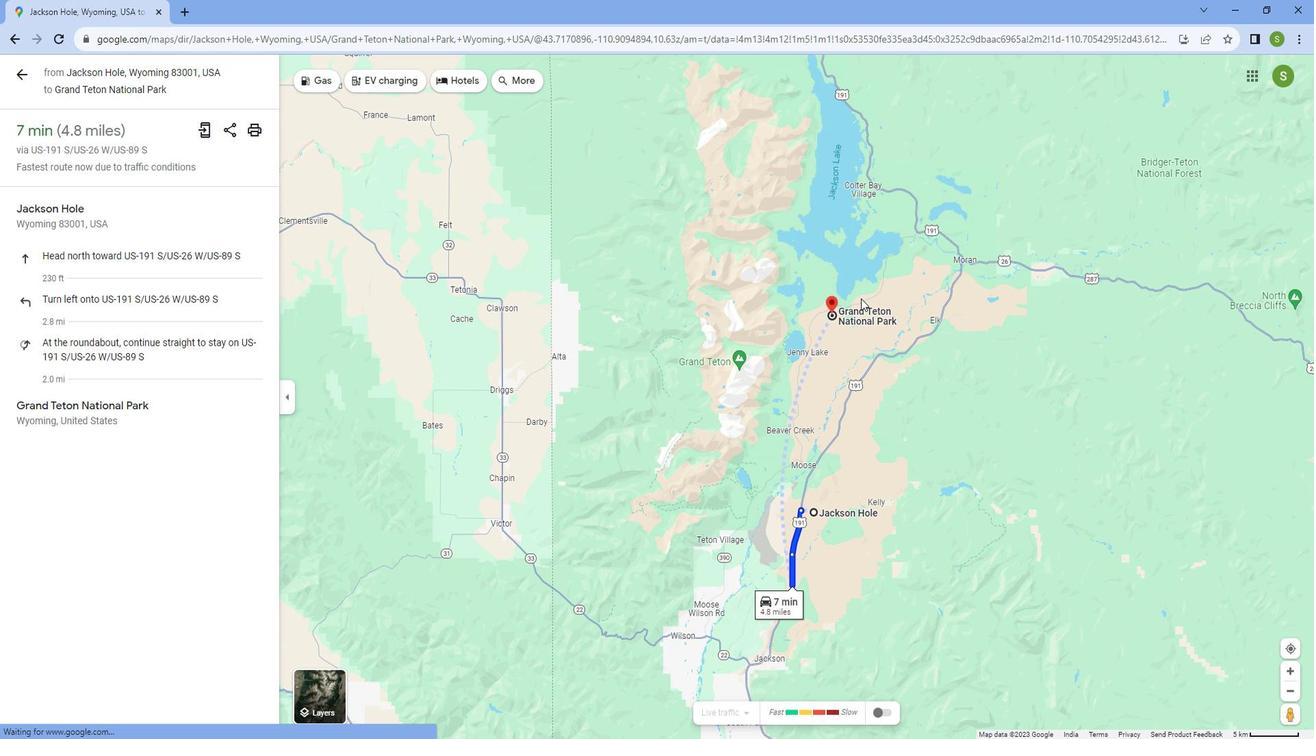 
Action: Mouse scrolled (869, 297) with delta (0, 0)
Screenshot: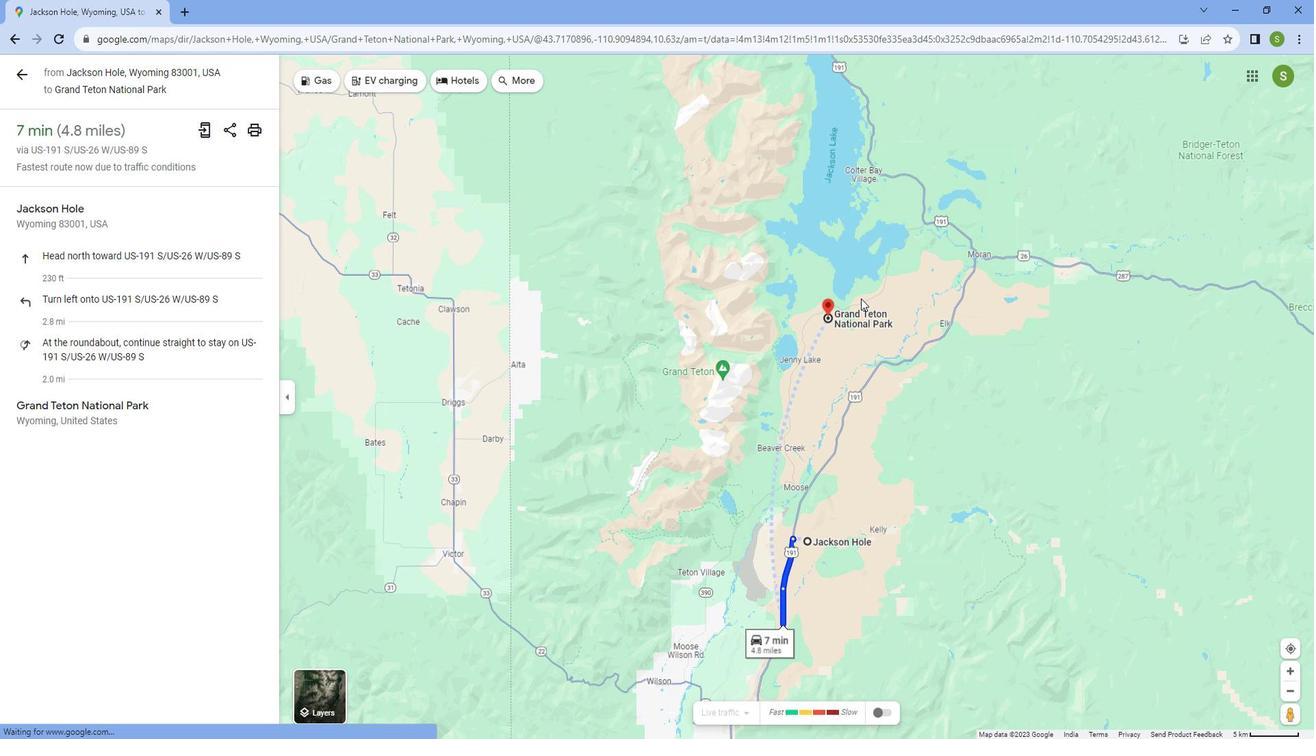 
Action: Mouse scrolled (869, 295) with delta (0, 0)
Screenshot: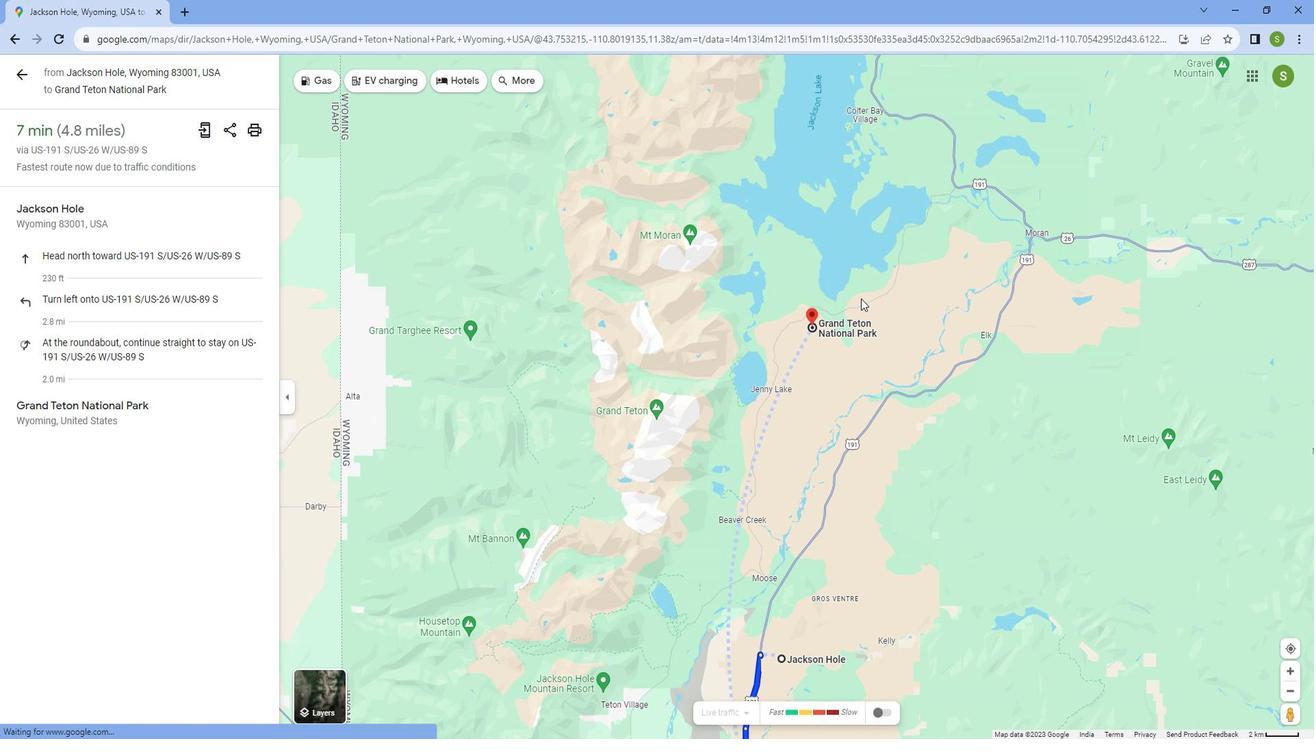
